 Task: Look for space in Laç, Albania from 2nd June, 2023 to 15th June, 2023 for 2 adults in price range Rs.10000 to Rs.15000. Place can be entire place with 1  bedroom having 1 bed and 1 bathroom. Property type can be house, flat, hotel. Amenities needed are: heating. Booking option can be shelf check-in. Required host language is English.
Action: Mouse moved to (374, 76)
Screenshot: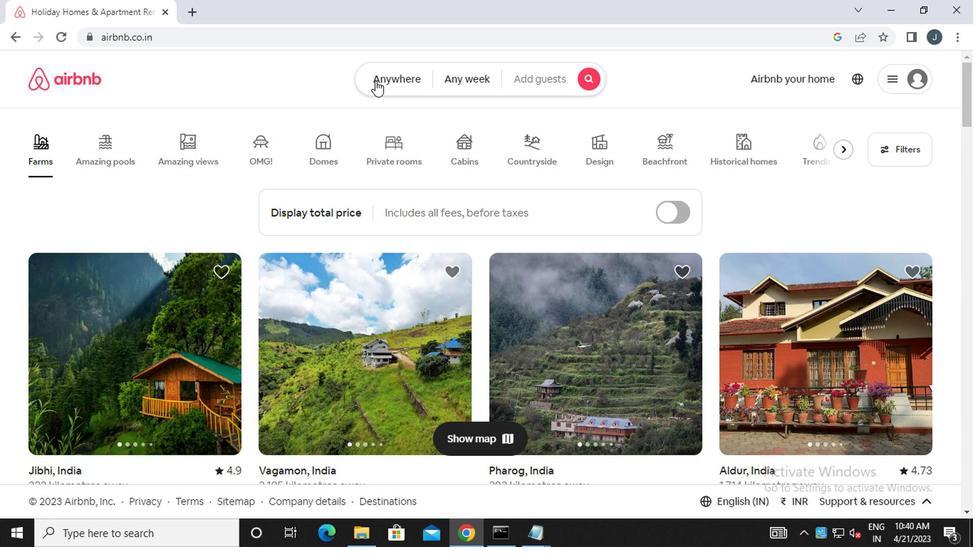 
Action: Mouse pressed left at (374, 76)
Screenshot: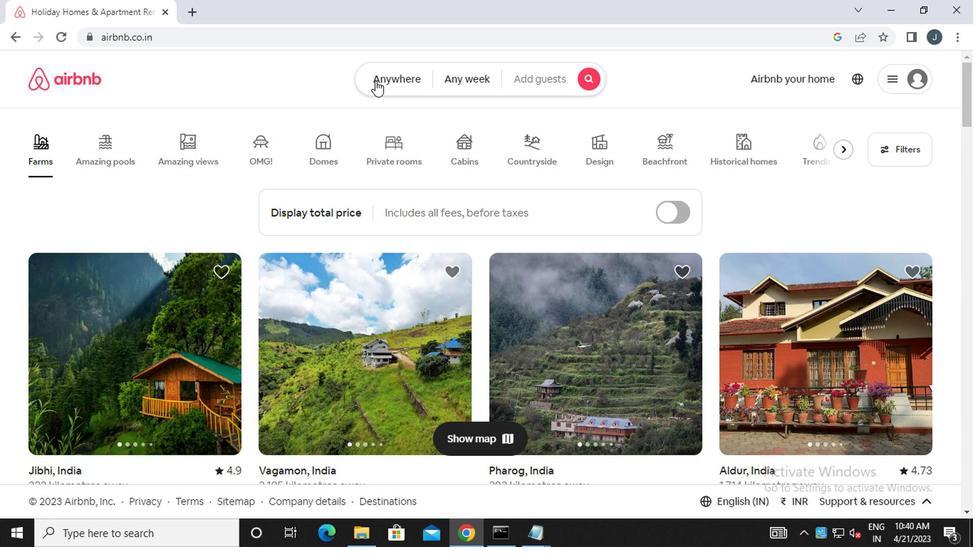 
Action: Mouse moved to (264, 132)
Screenshot: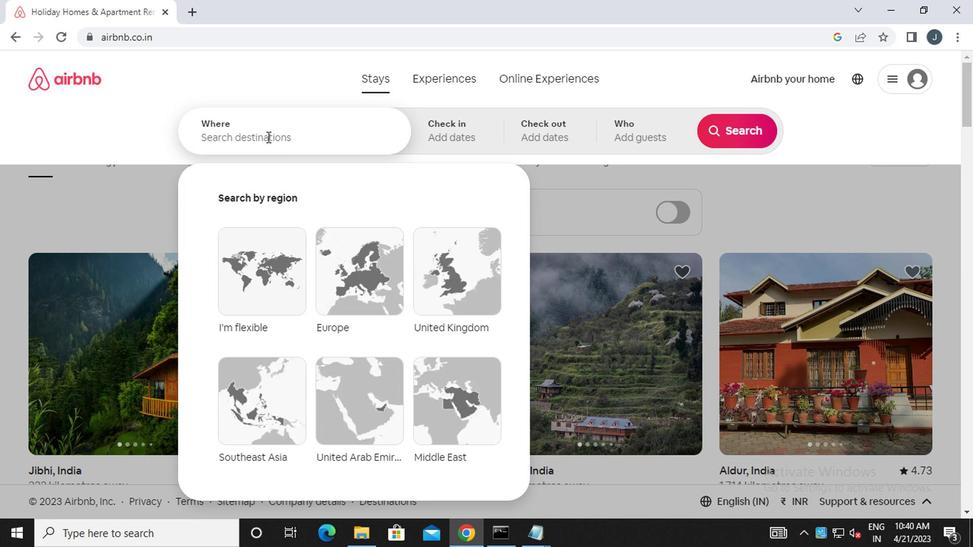 
Action: Mouse pressed left at (264, 132)
Screenshot: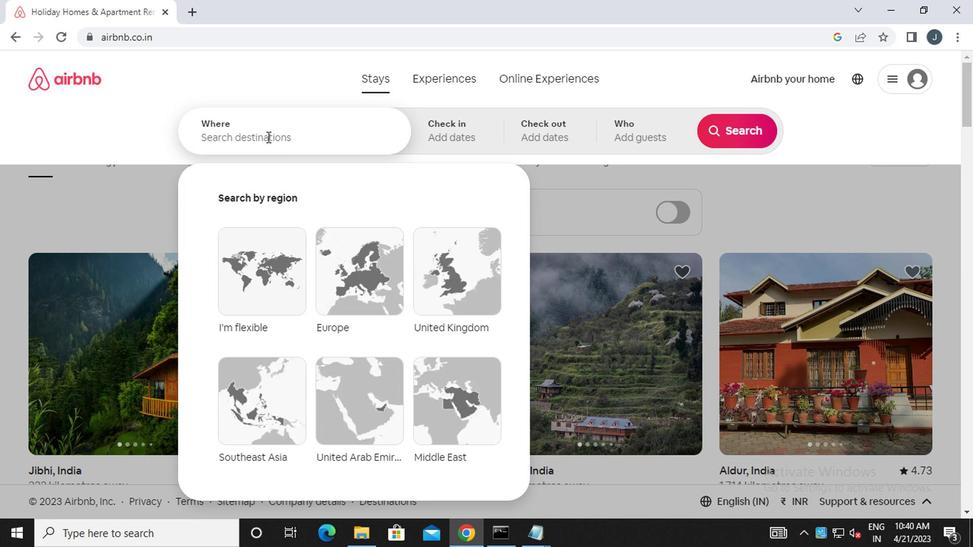 
Action: Key pressed l<Key.caps_lock>ac,<Key.caps_lock>a<Key.caps_lock>lb
Screenshot: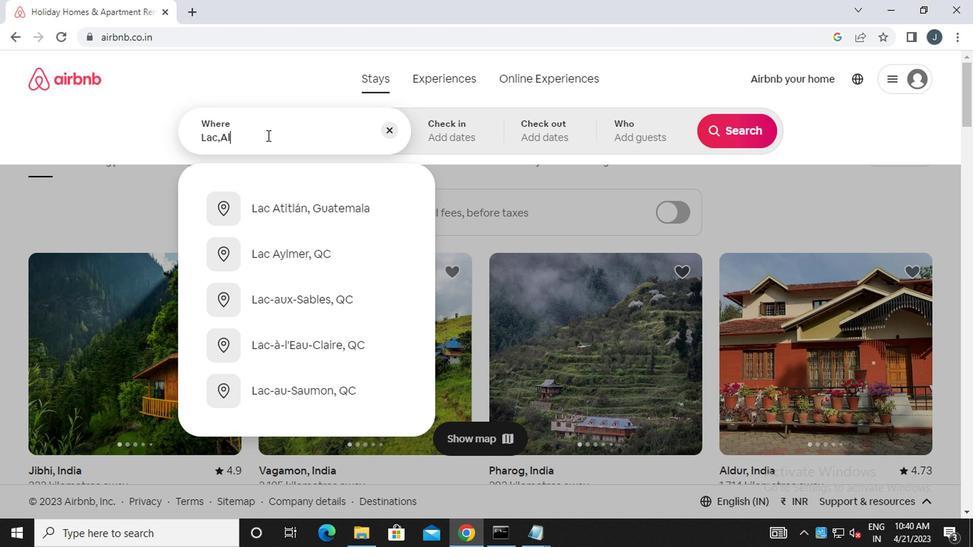 
Action: Mouse moved to (271, 209)
Screenshot: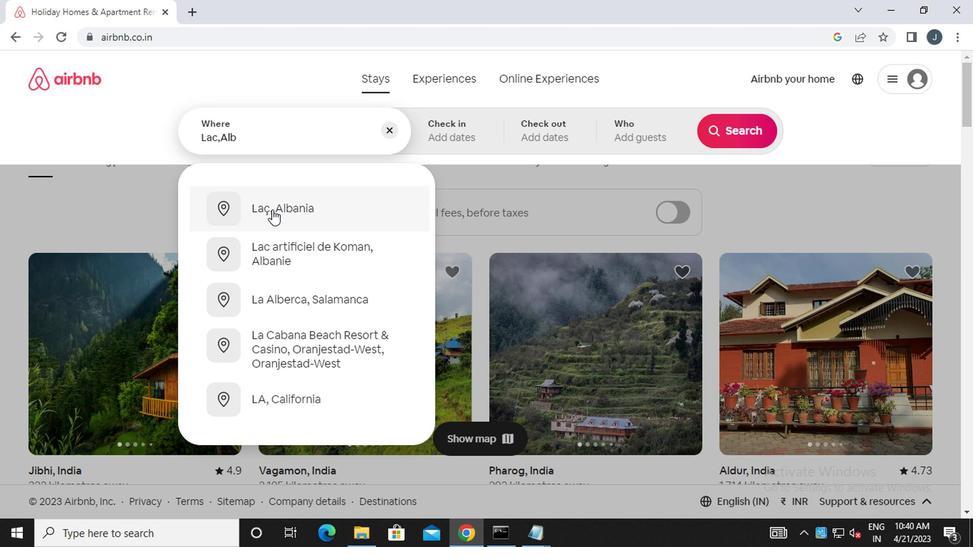 
Action: Mouse pressed left at (271, 209)
Screenshot: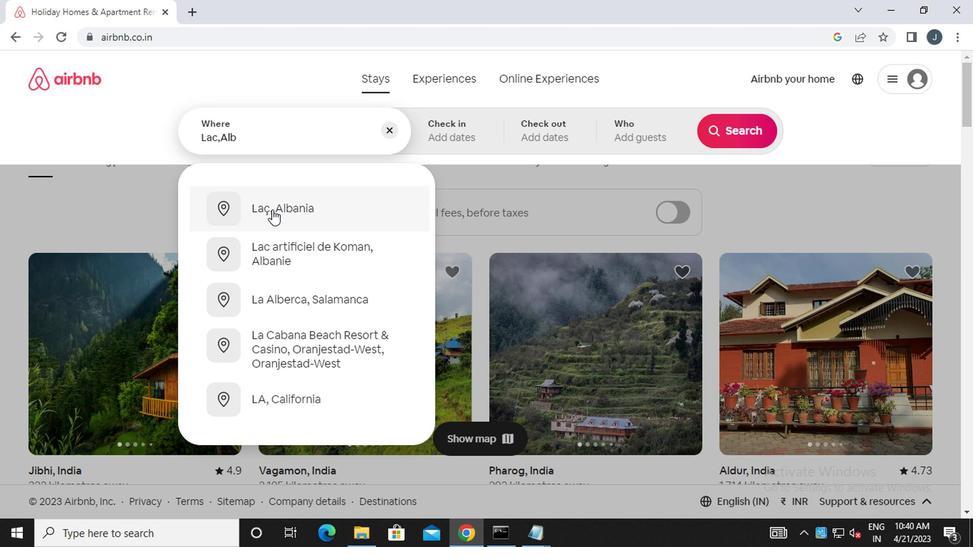 
Action: Mouse moved to (724, 251)
Screenshot: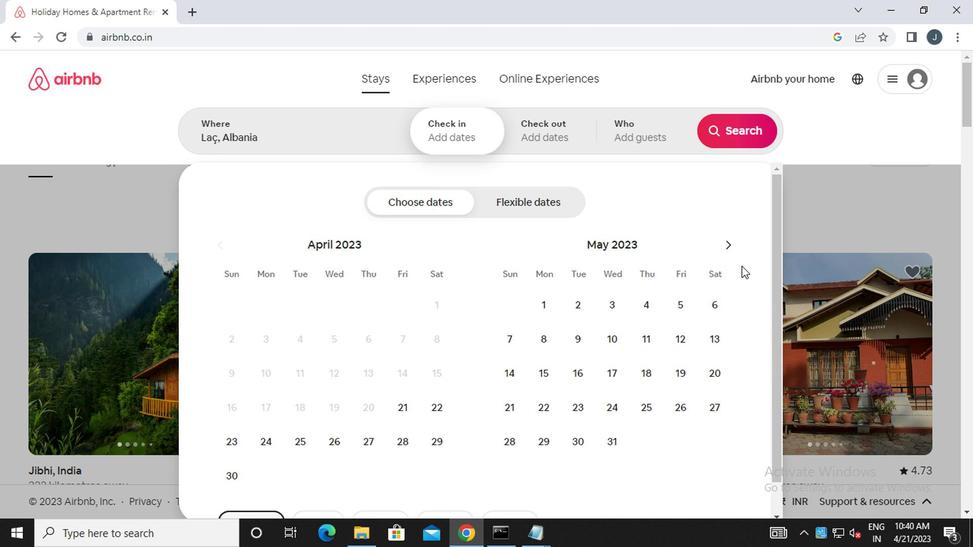 
Action: Mouse pressed left at (724, 251)
Screenshot: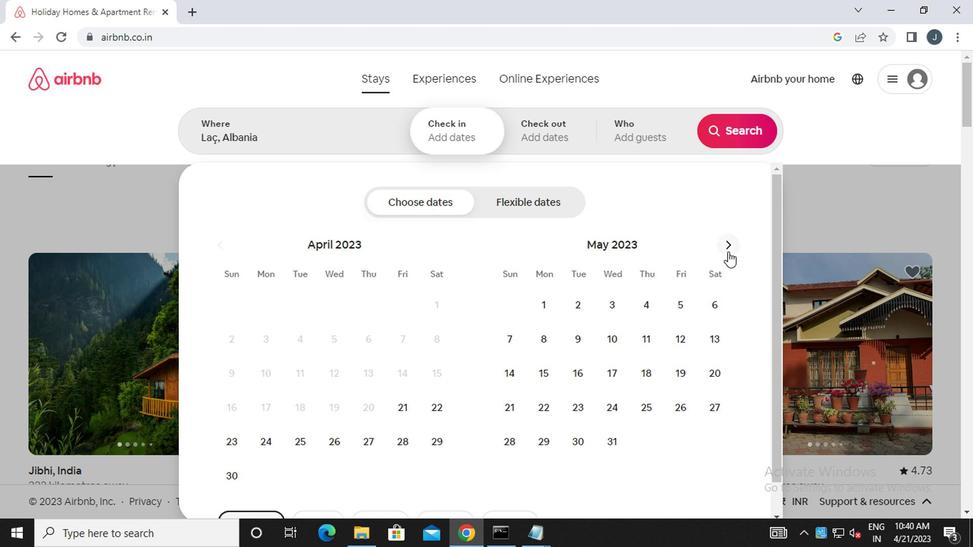 
Action: Mouse moved to (678, 305)
Screenshot: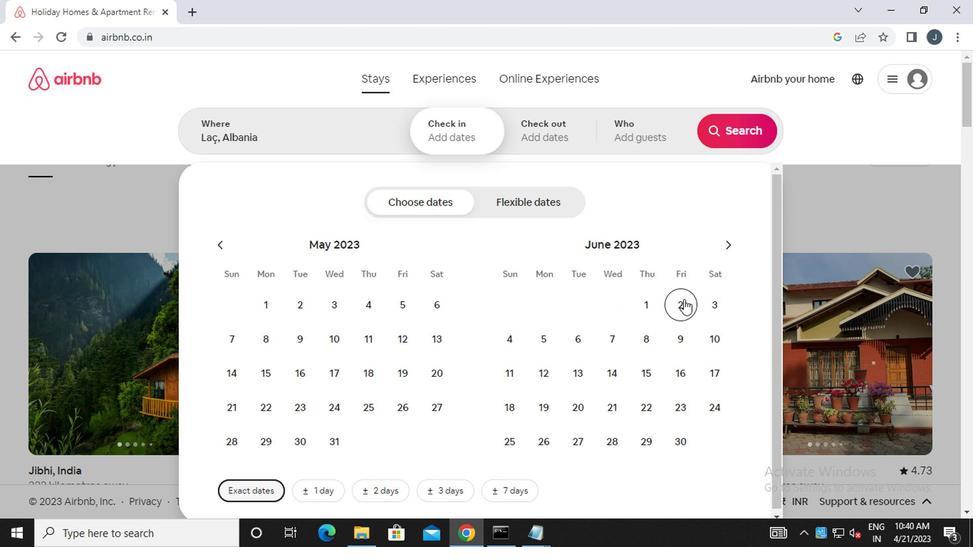 
Action: Mouse pressed left at (678, 305)
Screenshot: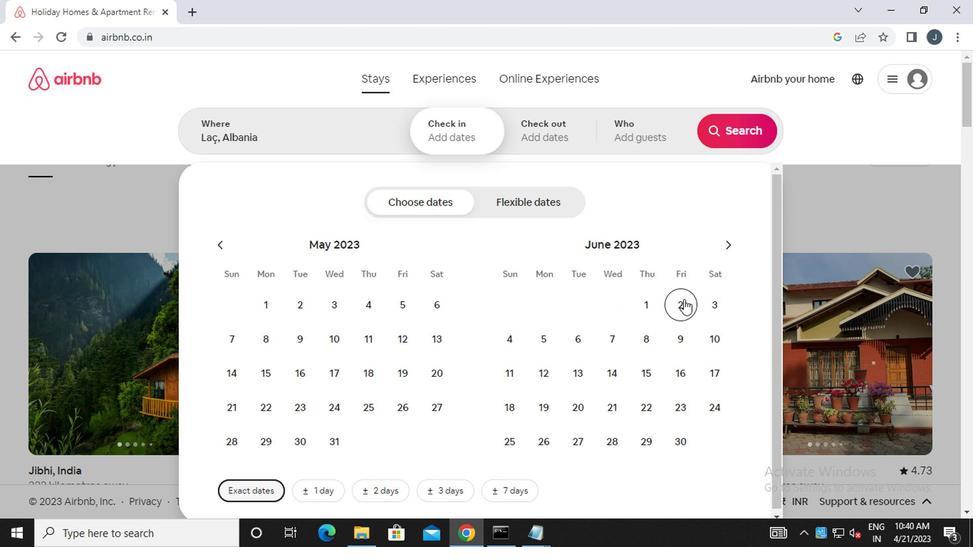 
Action: Mouse moved to (642, 370)
Screenshot: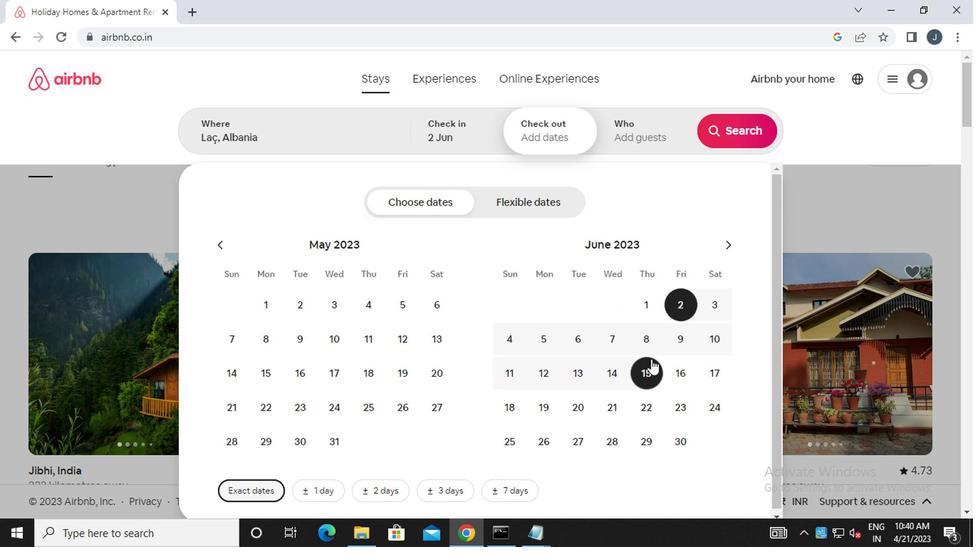 
Action: Mouse pressed left at (642, 370)
Screenshot: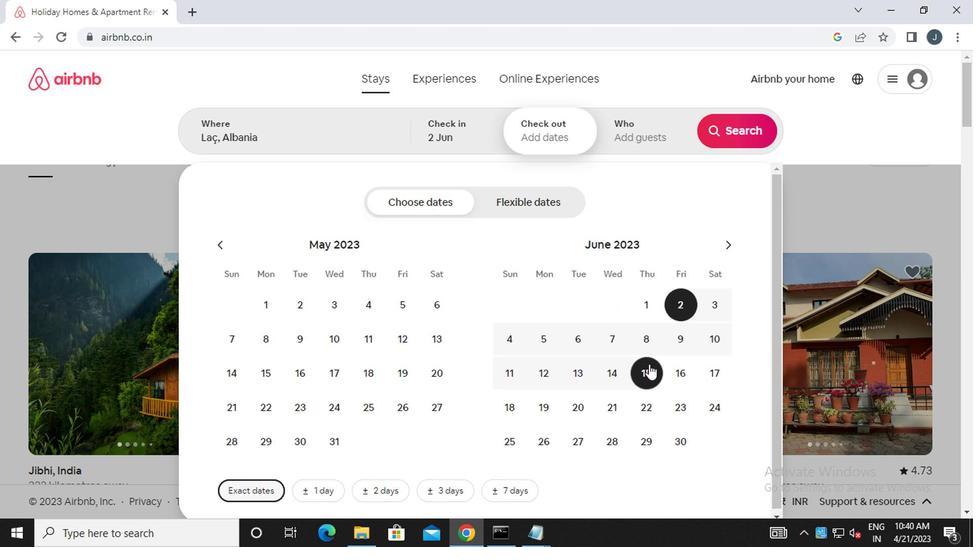 
Action: Mouse moved to (652, 133)
Screenshot: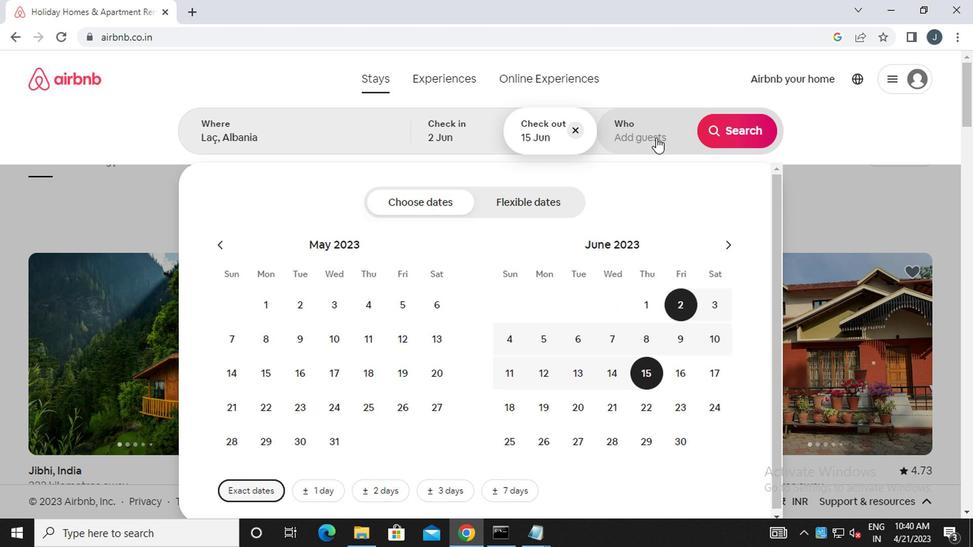 
Action: Mouse pressed left at (652, 133)
Screenshot: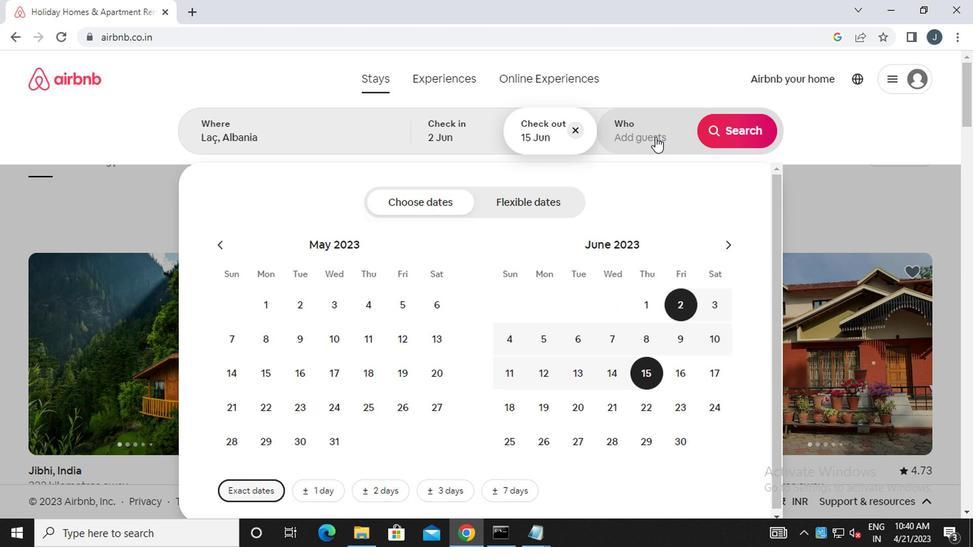 
Action: Mouse moved to (734, 212)
Screenshot: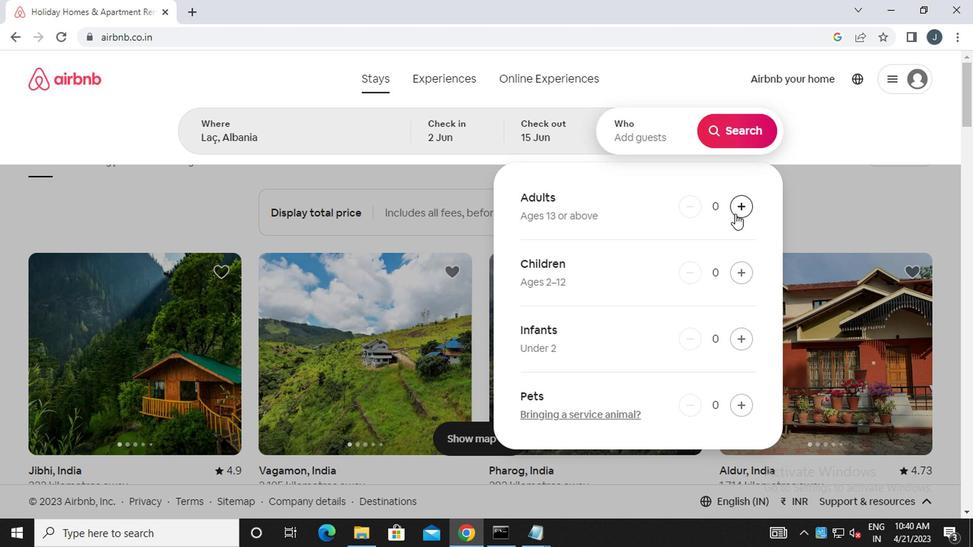
Action: Mouse pressed left at (734, 212)
Screenshot: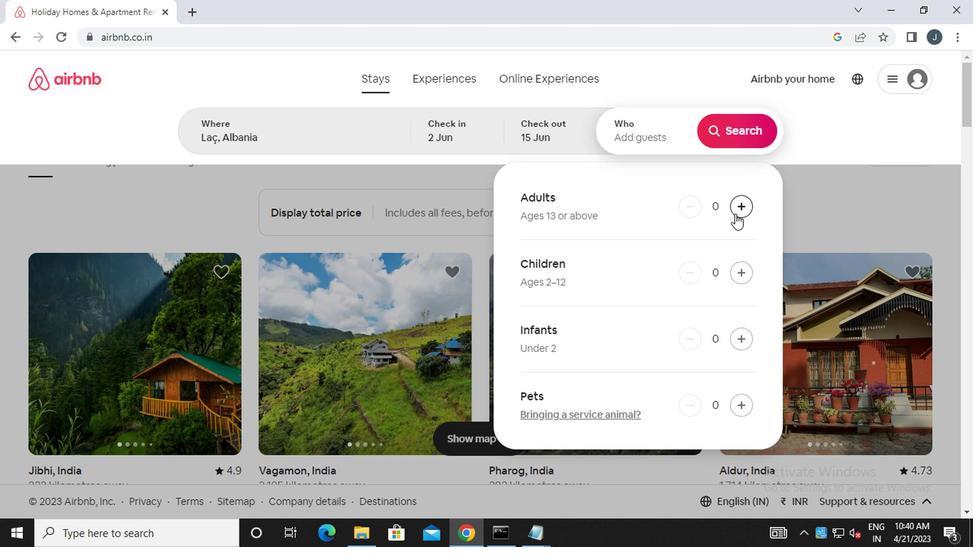 
Action: Mouse pressed left at (734, 212)
Screenshot: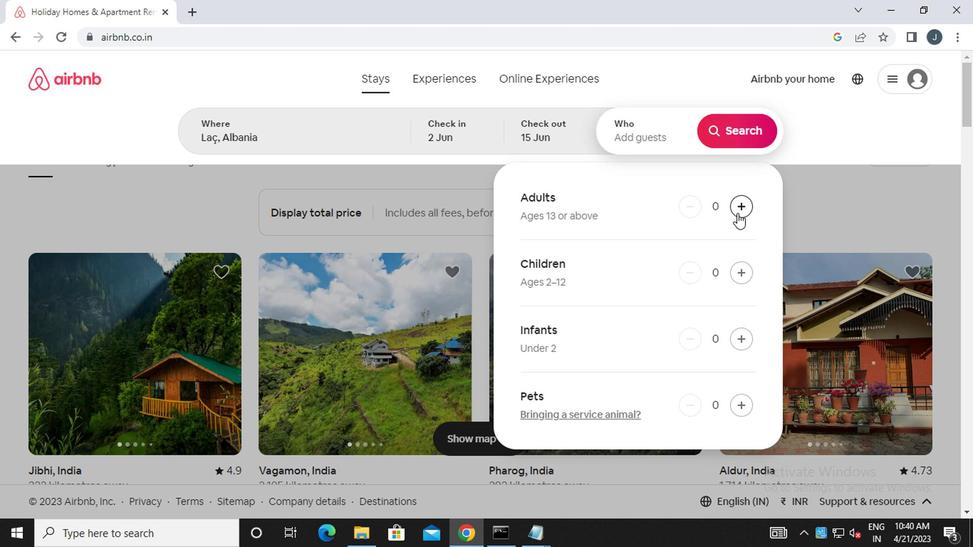 
Action: Mouse moved to (737, 124)
Screenshot: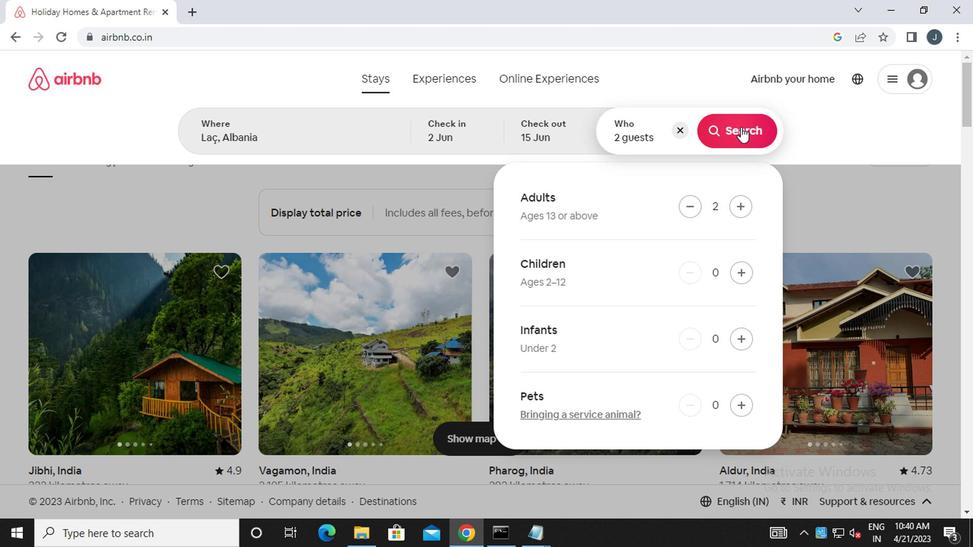 
Action: Mouse pressed left at (737, 124)
Screenshot: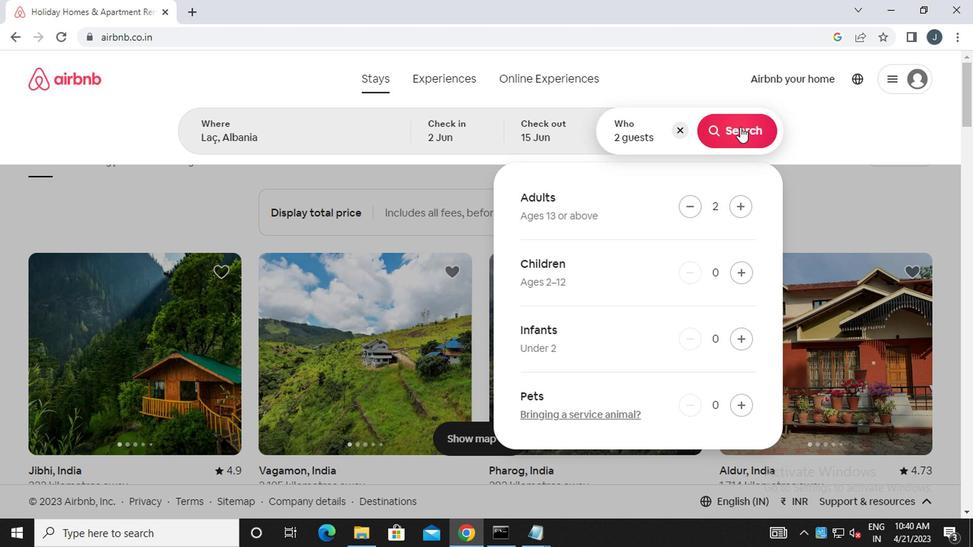 
Action: Mouse moved to (917, 142)
Screenshot: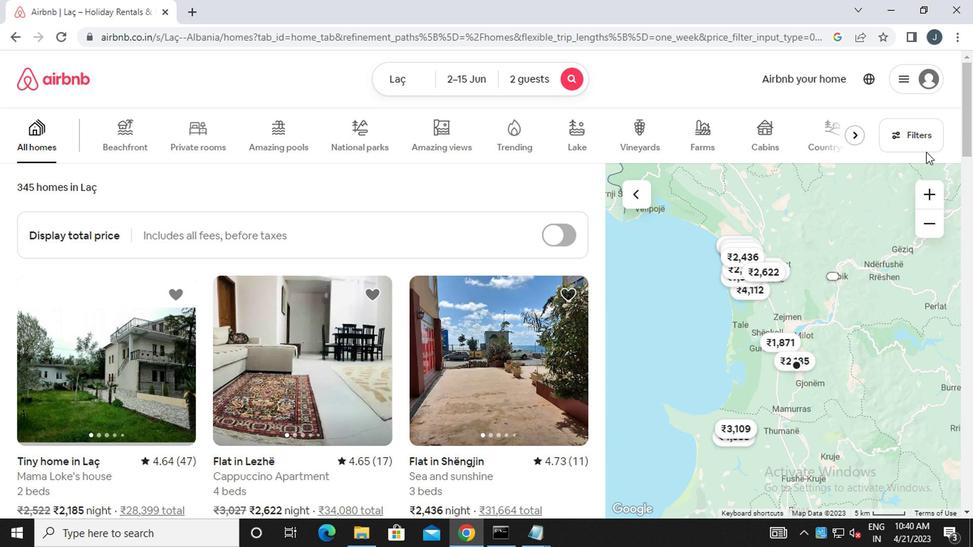 
Action: Mouse pressed left at (917, 142)
Screenshot: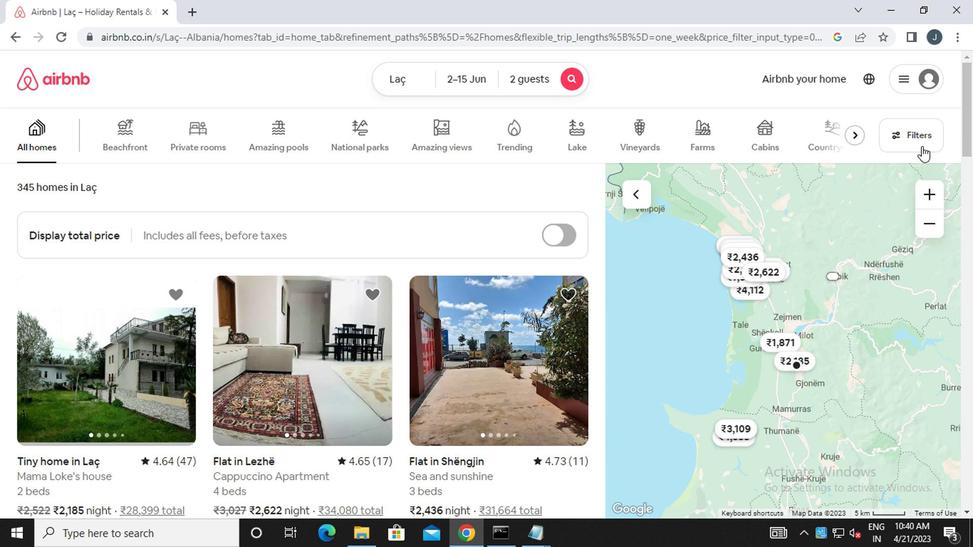 
Action: Mouse moved to (369, 317)
Screenshot: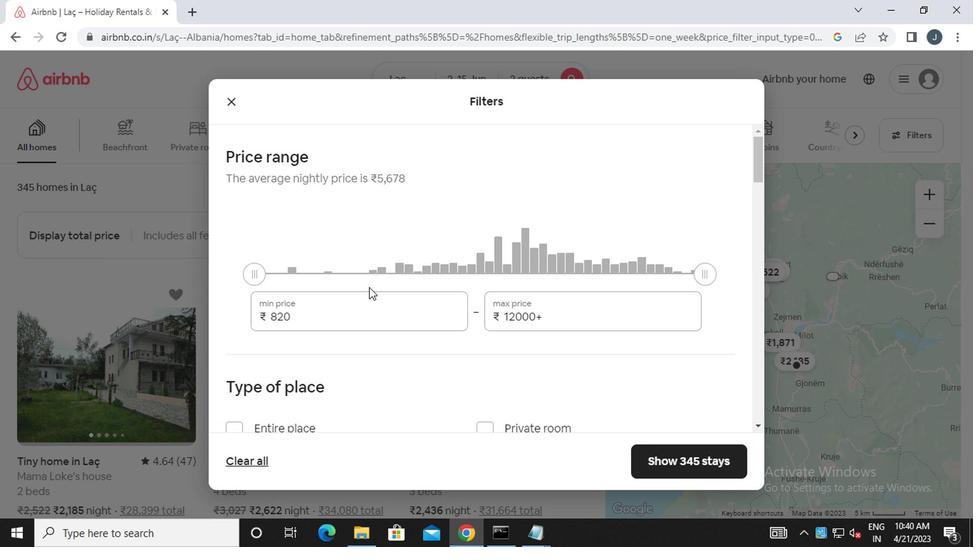 
Action: Mouse pressed left at (369, 317)
Screenshot: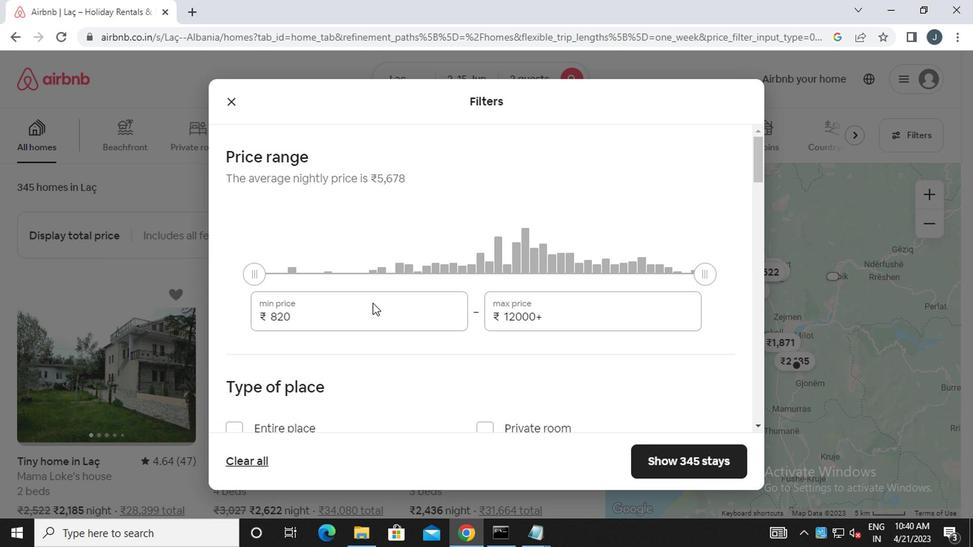 
Action: Mouse moved to (371, 315)
Screenshot: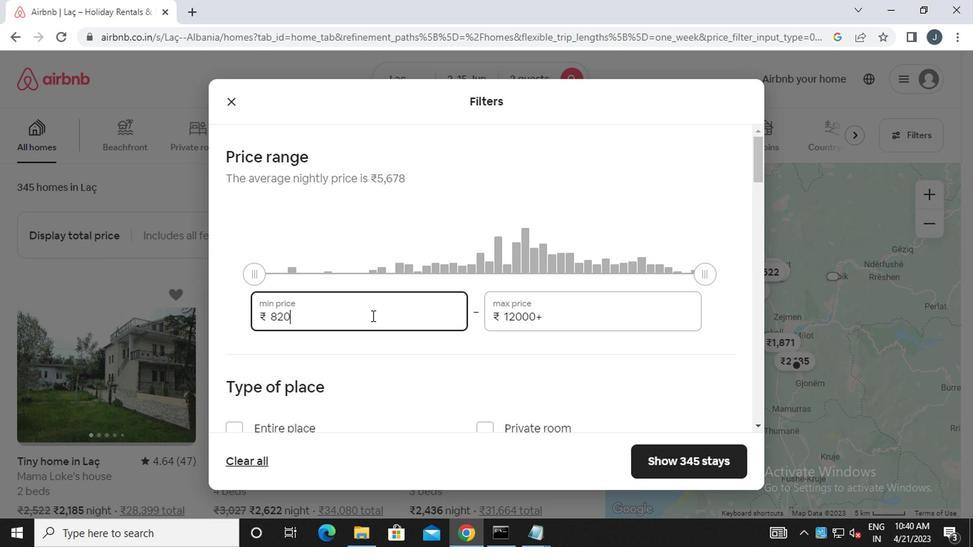 
Action: Key pressed <Key.backspace><Key.backspace><Key.backspace>1<Key.backspace><Key.backspace><Key.backspace><Key.backspace>10000
Screenshot: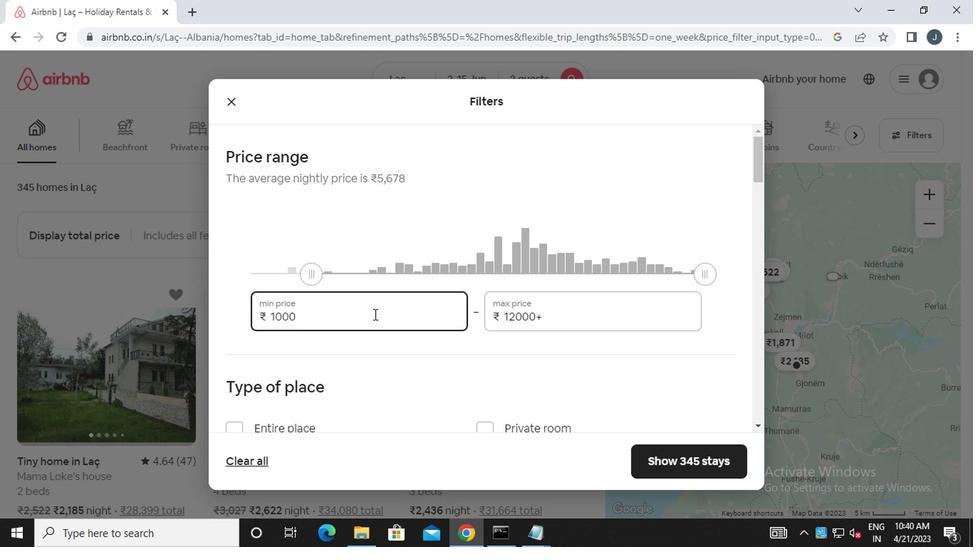 
Action: Mouse moved to (564, 317)
Screenshot: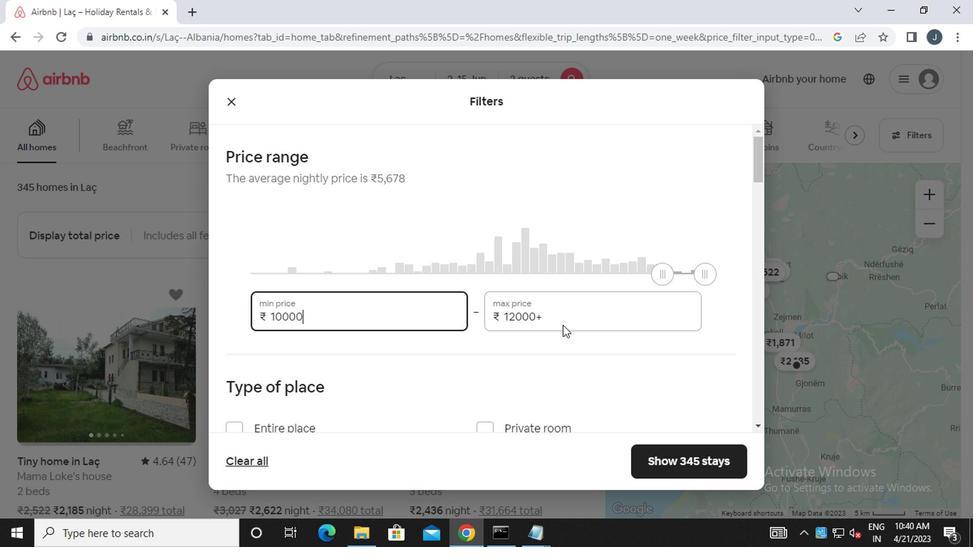 
Action: Mouse pressed left at (564, 317)
Screenshot: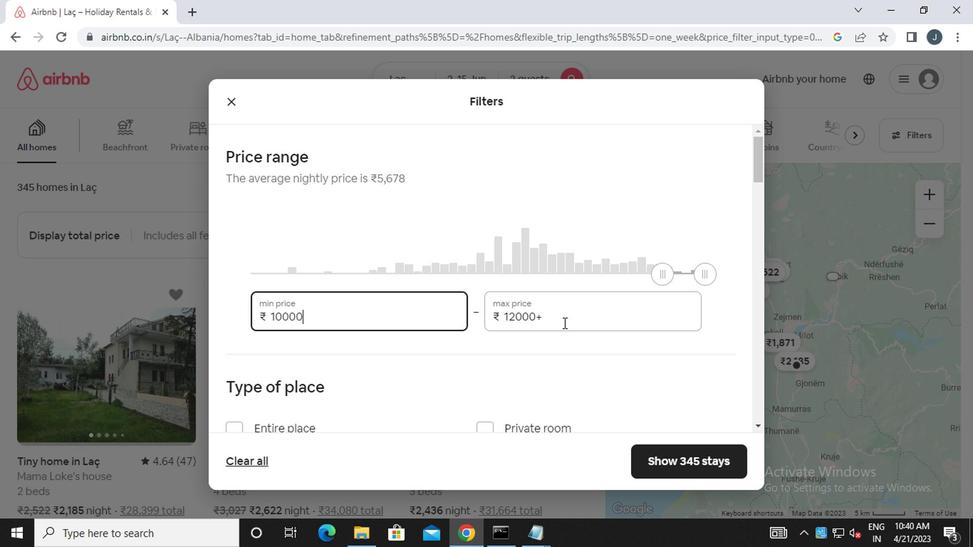
Action: Mouse moved to (561, 317)
Screenshot: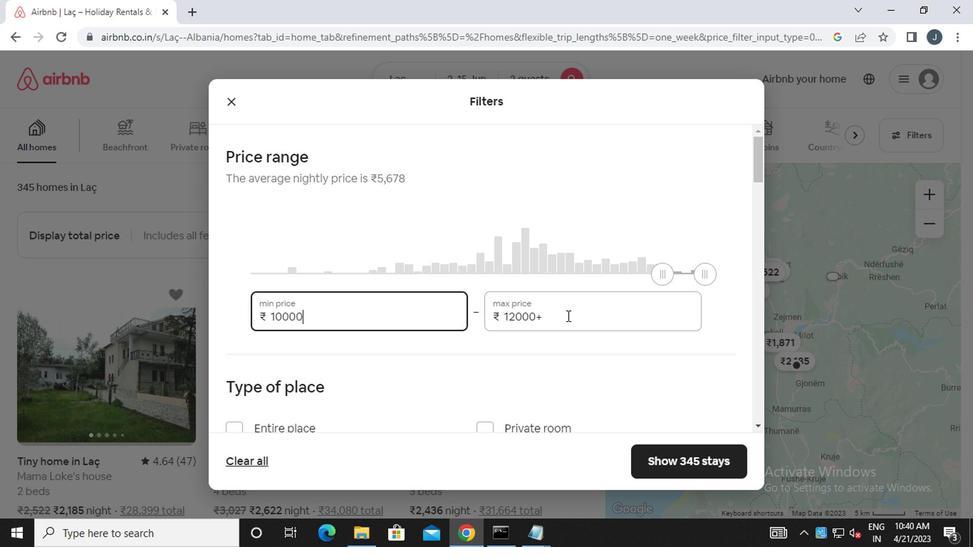 
Action: Key pressed <Key.backspace><Key.backspace><Key.backspace><Key.backspace><Key.backspace>5000
Screenshot: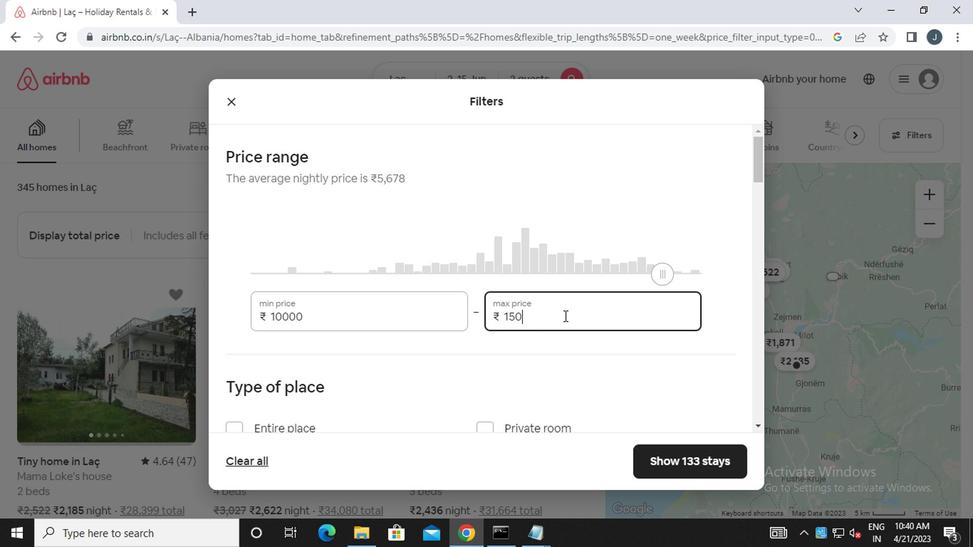 
Action: Mouse moved to (485, 367)
Screenshot: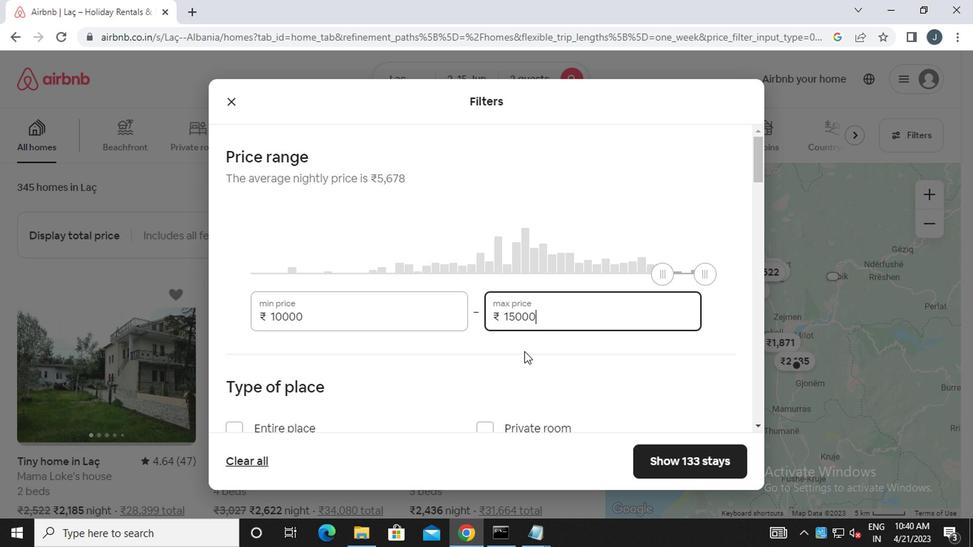 
Action: Mouse scrolled (485, 366) with delta (0, 0)
Screenshot: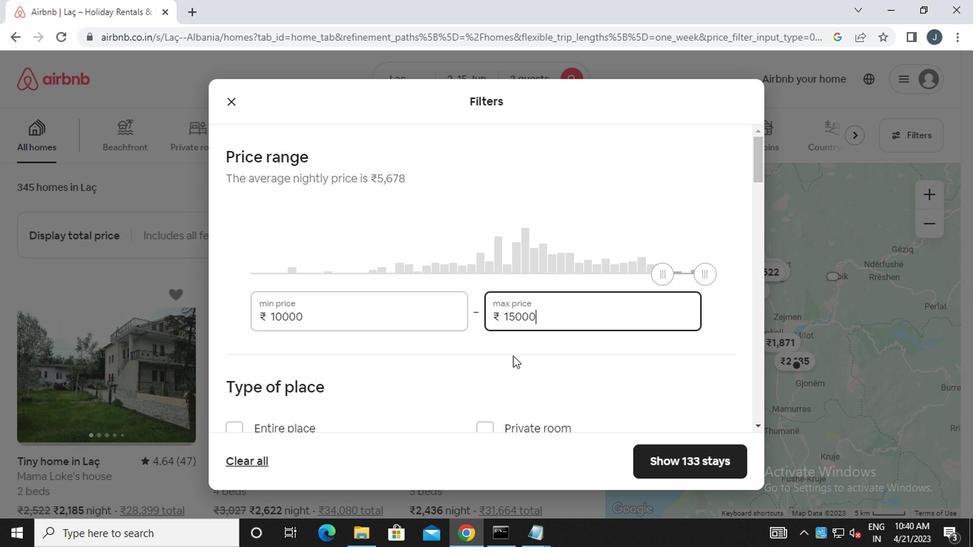 
Action: Mouse moved to (485, 368)
Screenshot: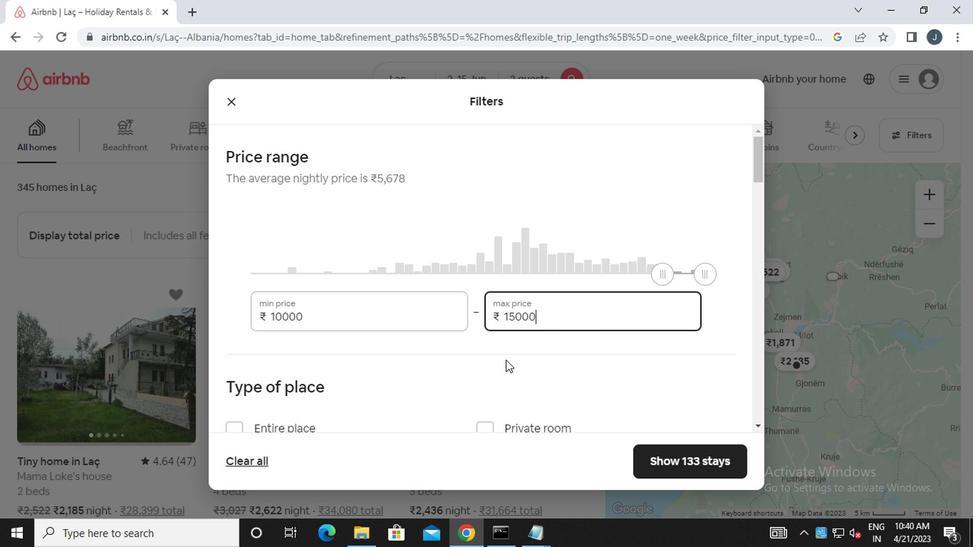 
Action: Mouse scrolled (485, 367) with delta (0, -1)
Screenshot: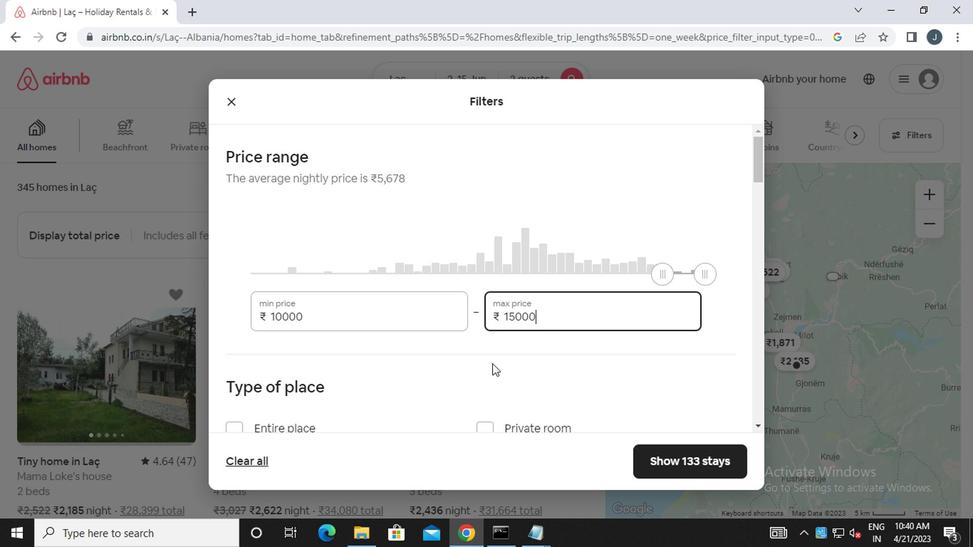 
Action: Mouse moved to (485, 368)
Screenshot: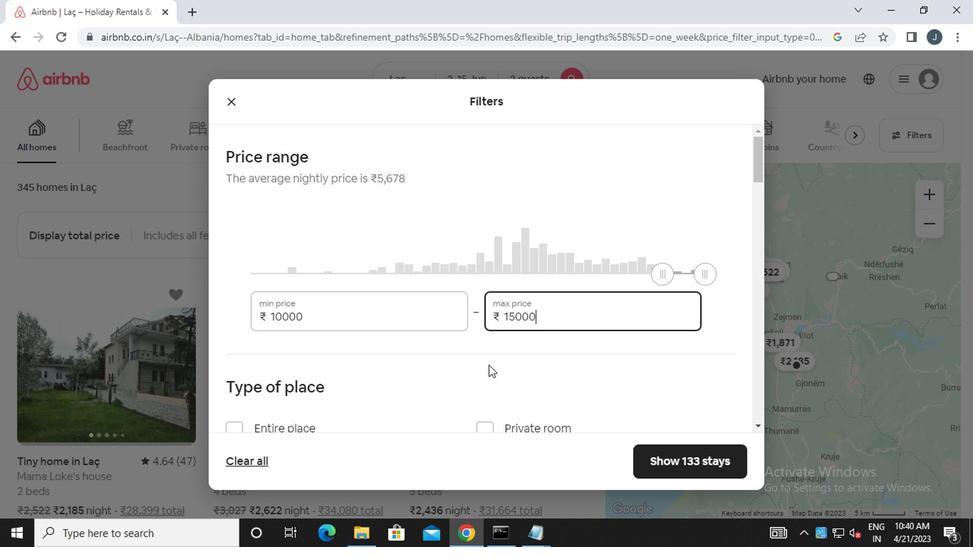 
Action: Mouse scrolled (485, 367) with delta (0, -1)
Screenshot: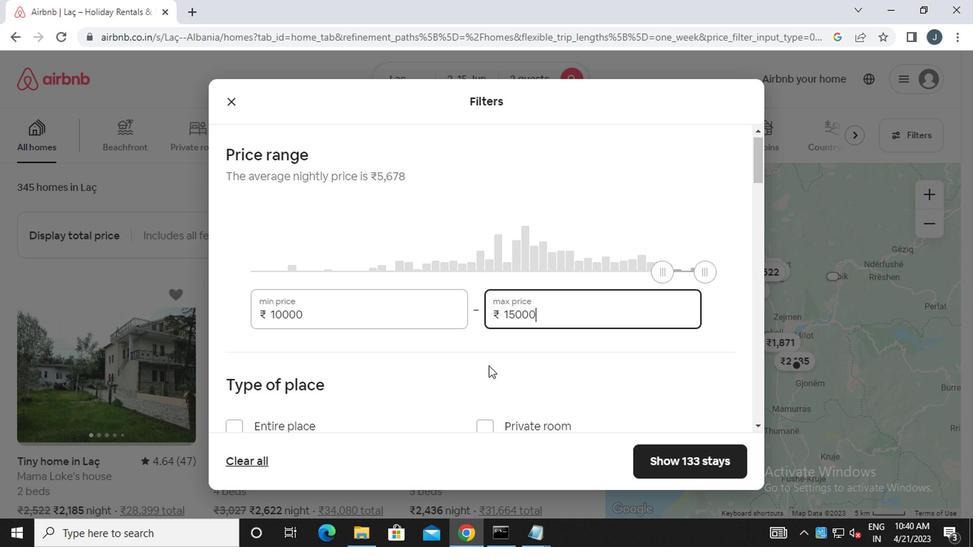 
Action: Mouse moved to (312, 214)
Screenshot: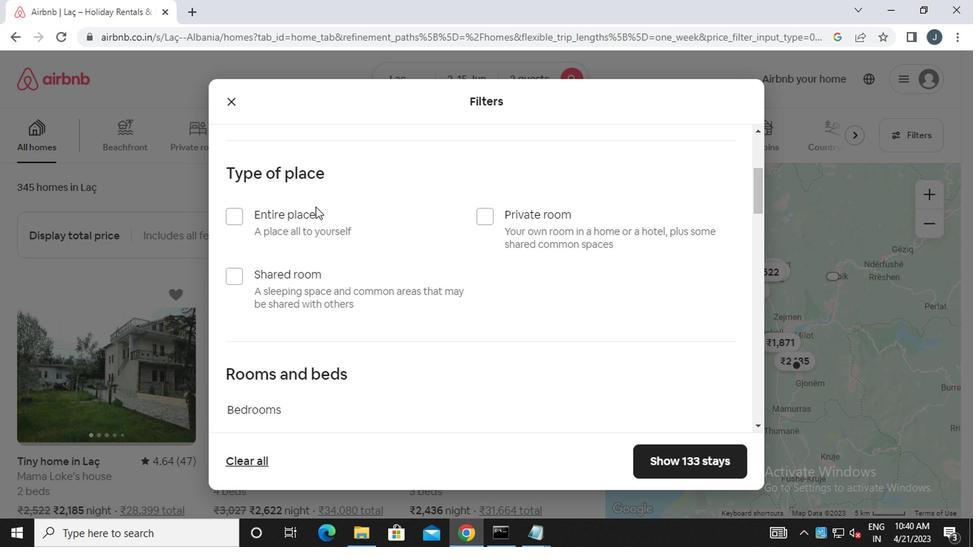 
Action: Mouse pressed left at (312, 214)
Screenshot: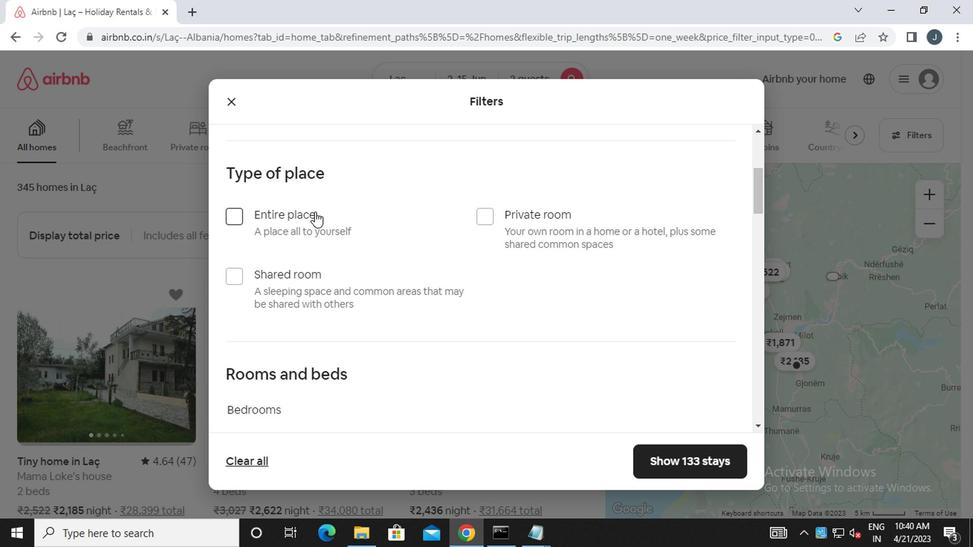 
Action: Mouse moved to (367, 278)
Screenshot: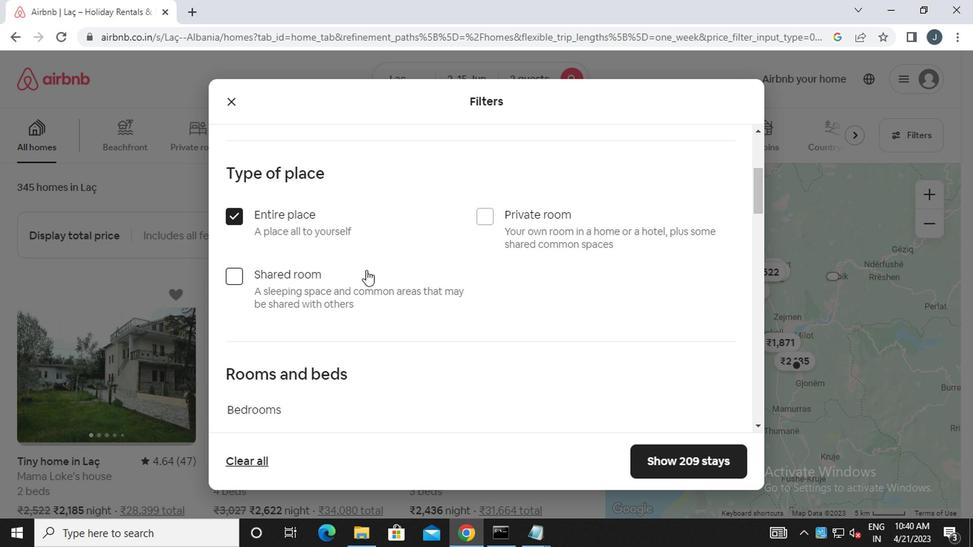 
Action: Mouse scrolled (367, 277) with delta (0, 0)
Screenshot: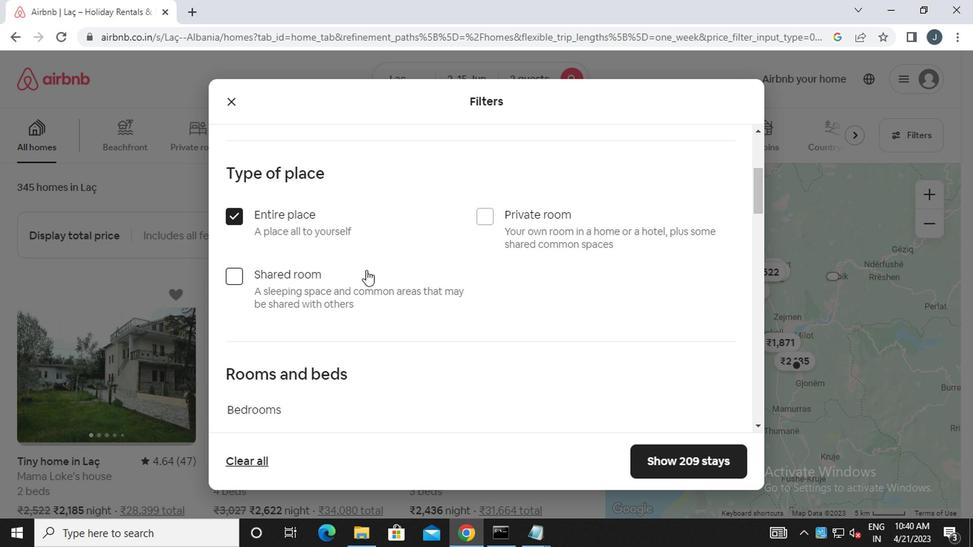 
Action: Mouse moved to (368, 283)
Screenshot: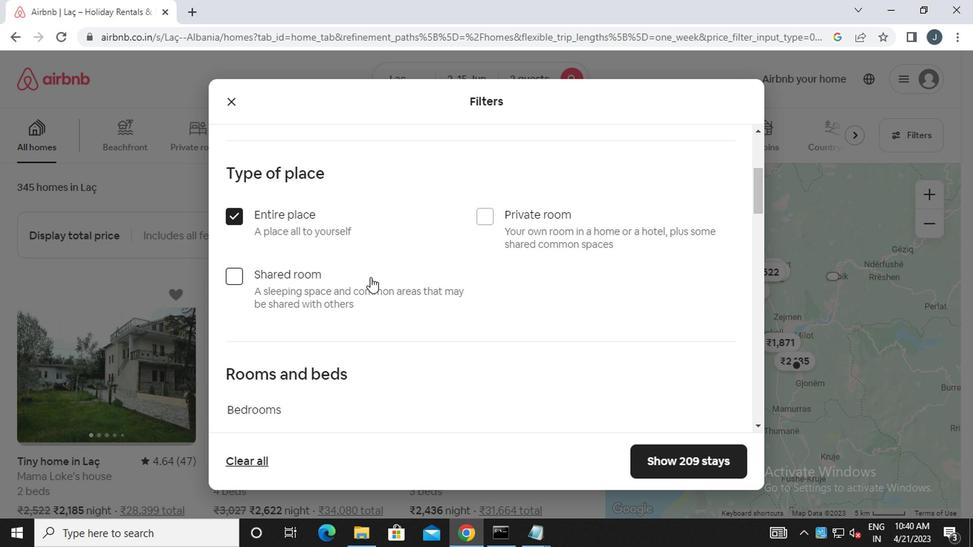 
Action: Mouse scrolled (368, 283) with delta (0, 0)
Screenshot: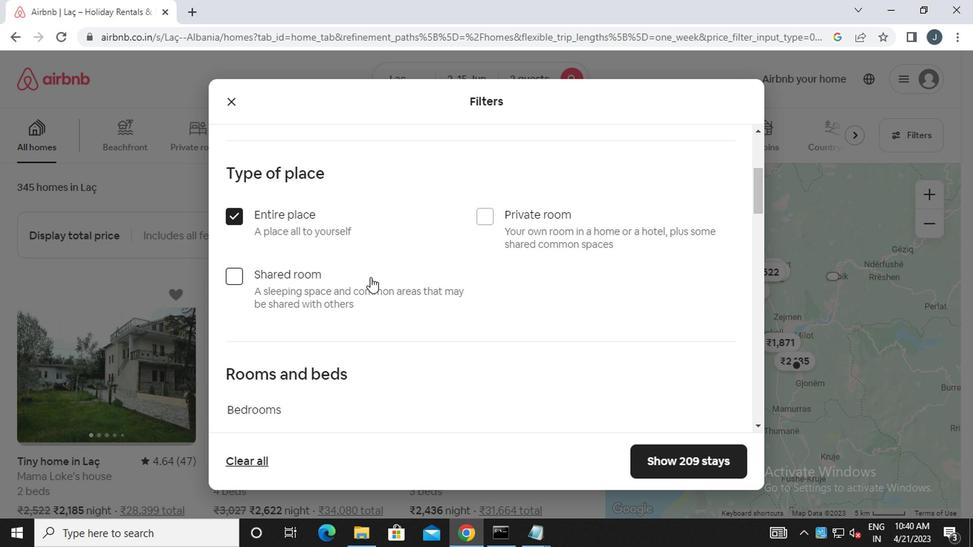 
Action: Mouse moved to (367, 284)
Screenshot: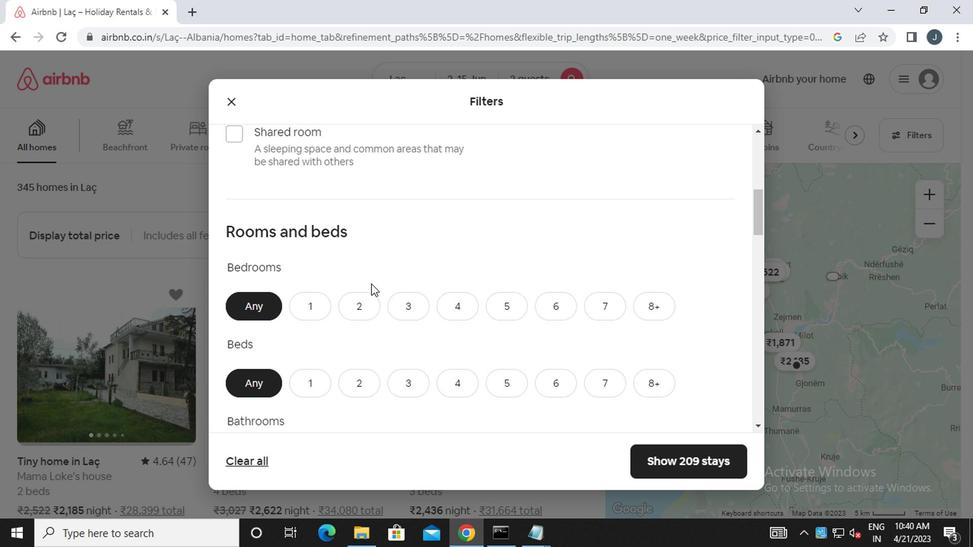
Action: Mouse scrolled (367, 283) with delta (0, -1)
Screenshot: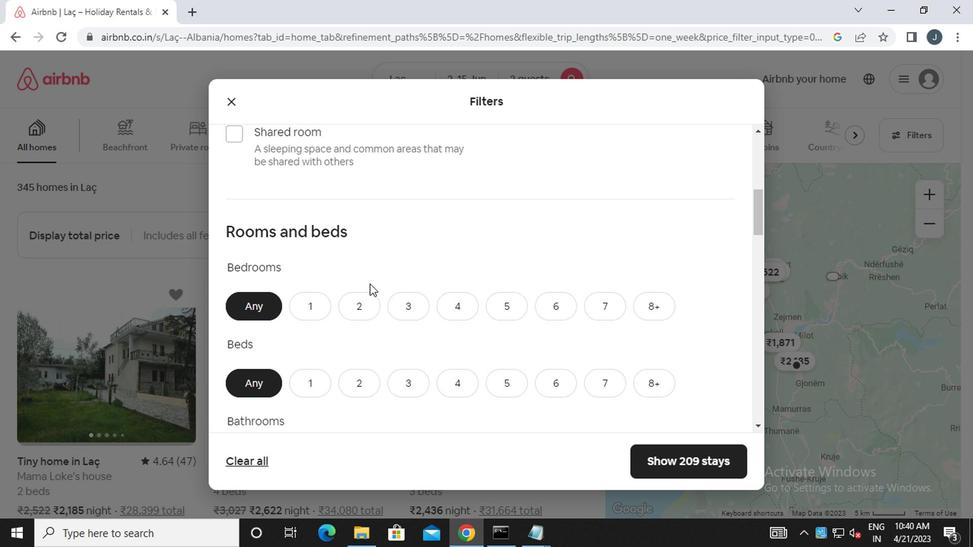 
Action: Mouse scrolled (367, 283) with delta (0, -1)
Screenshot: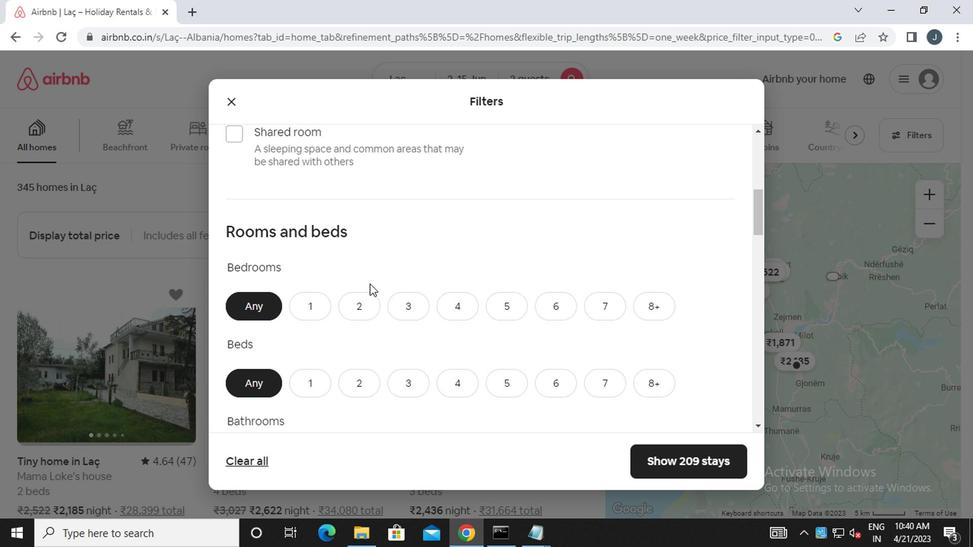 
Action: Mouse moved to (313, 164)
Screenshot: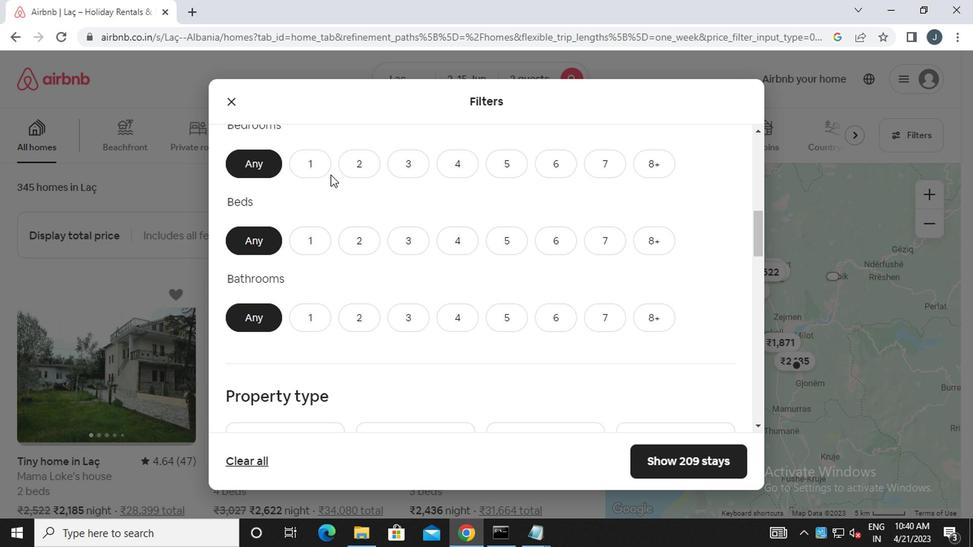 
Action: Mouse pressed left at (313, 164)
Screenshot: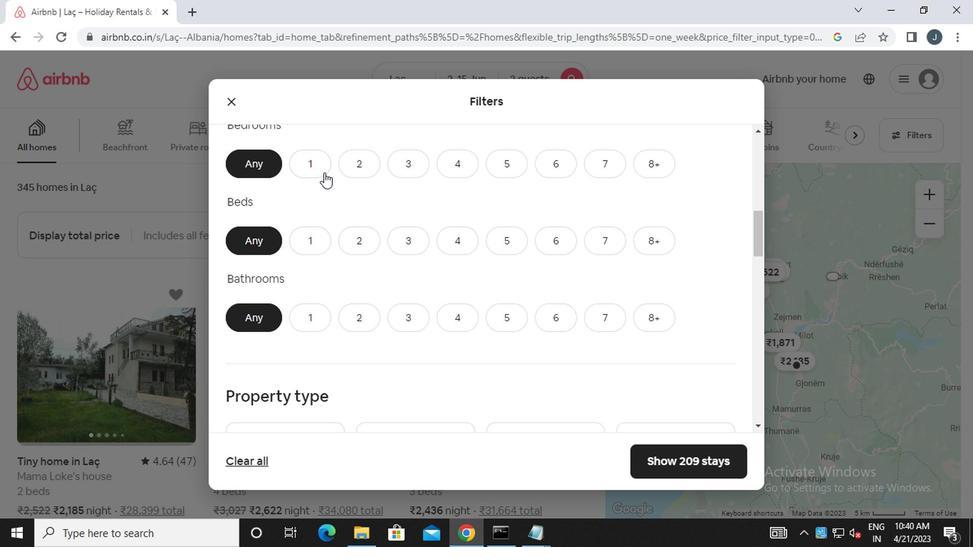 
Action: Mouse moved to (312, 239)
Screenshot: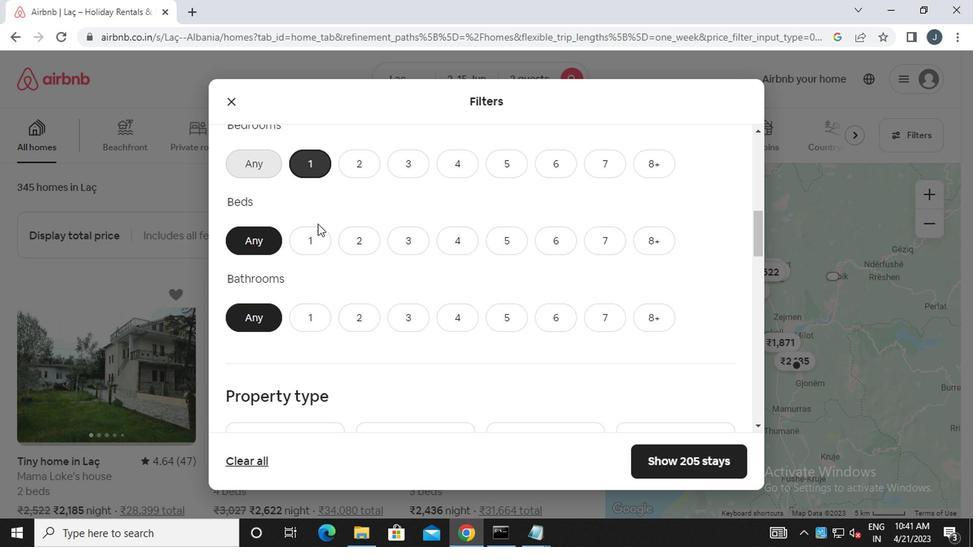 
Action: Mouse pressed left at (312, 239)
Screenshot: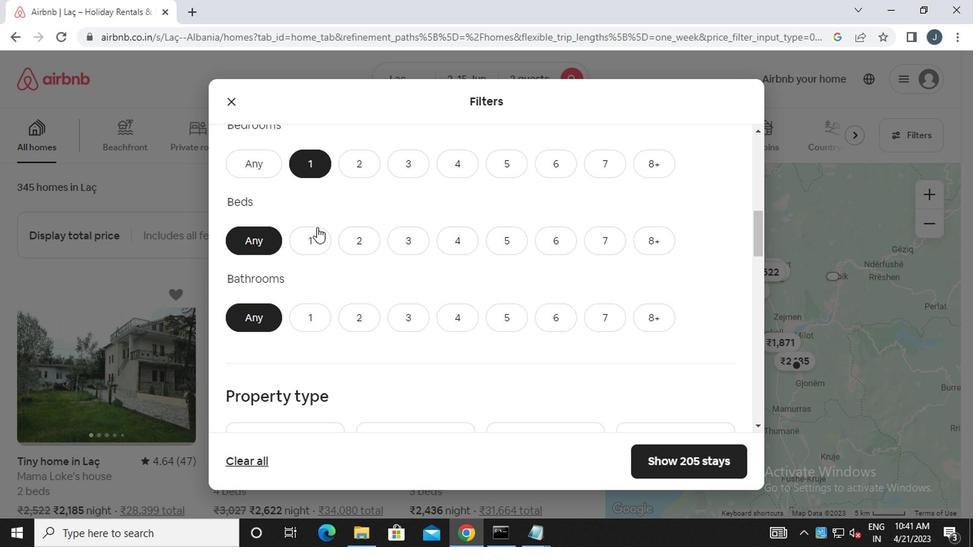 
Action: Mouse moved to (311, 320)
Screenshot: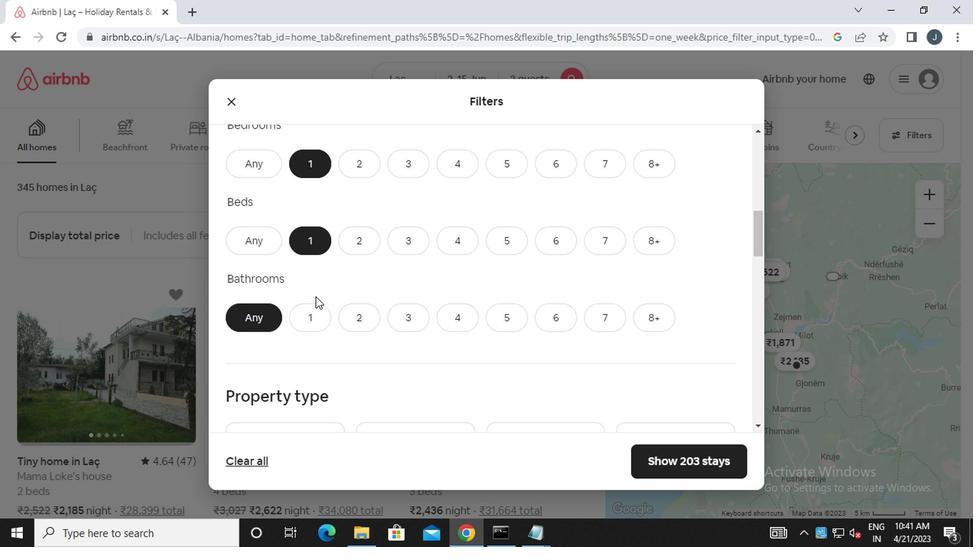 
Action: Mouse pressed left at (311, 320)
Screenshot: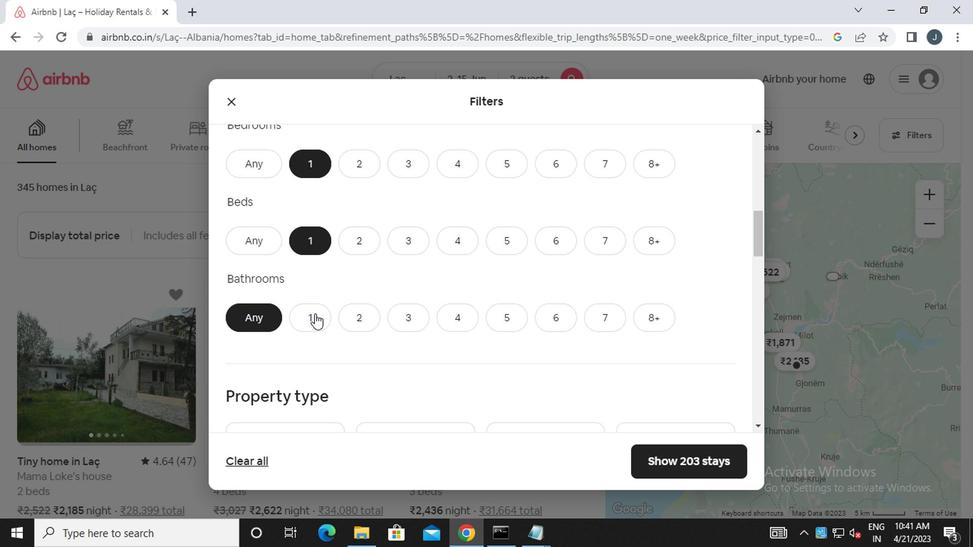 
Action: Mouse moved to (422, 365)
Screenshot: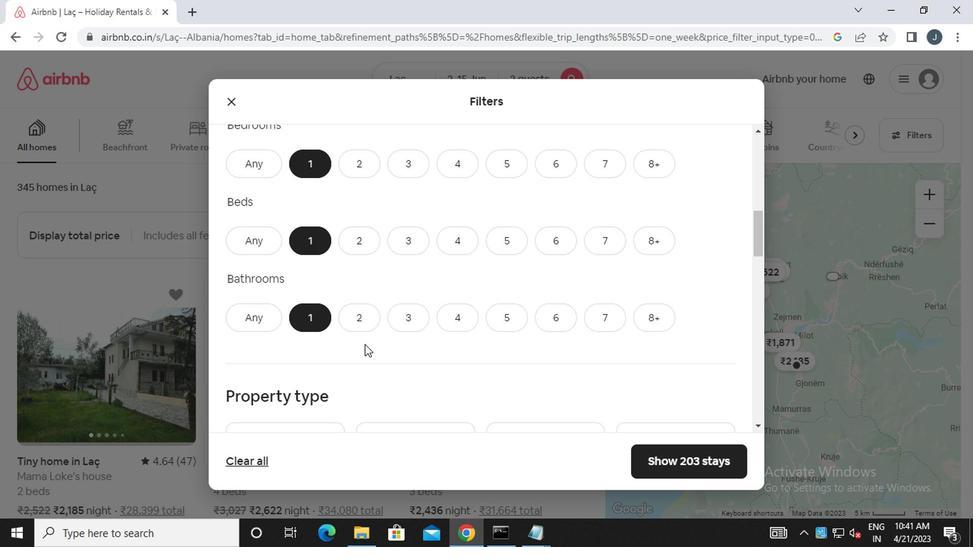 
Action: Mouse scrolled (422, 365) with delta (0, 0)
Screenshot: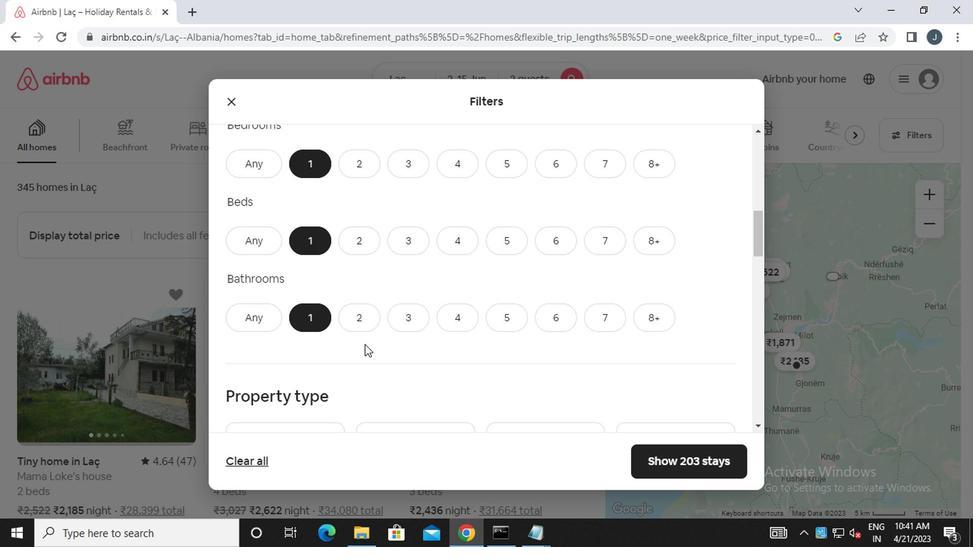 
Action: Mouse scrolled (422, 365) with delta (0, 0)
Screenshot: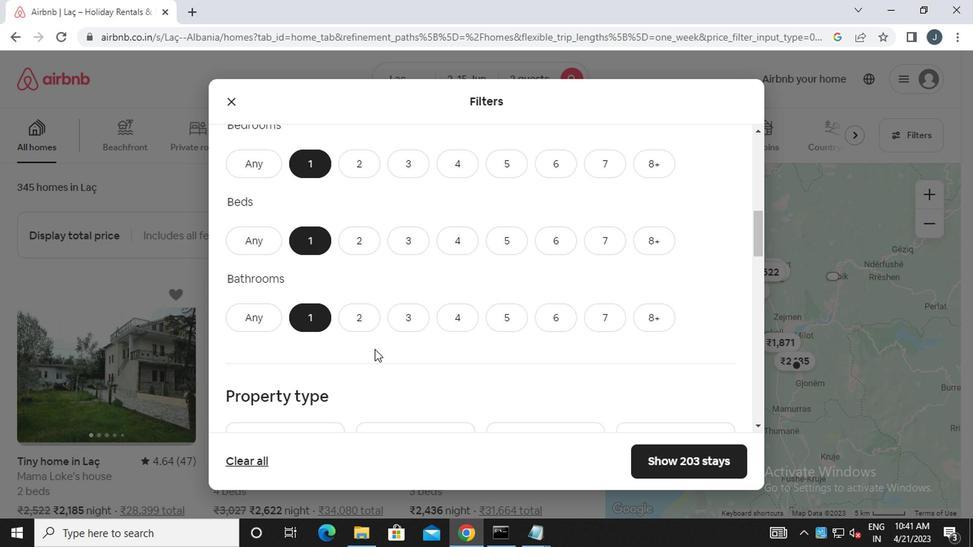 
Action: Mouse moved to (304, 326)
Screenshot: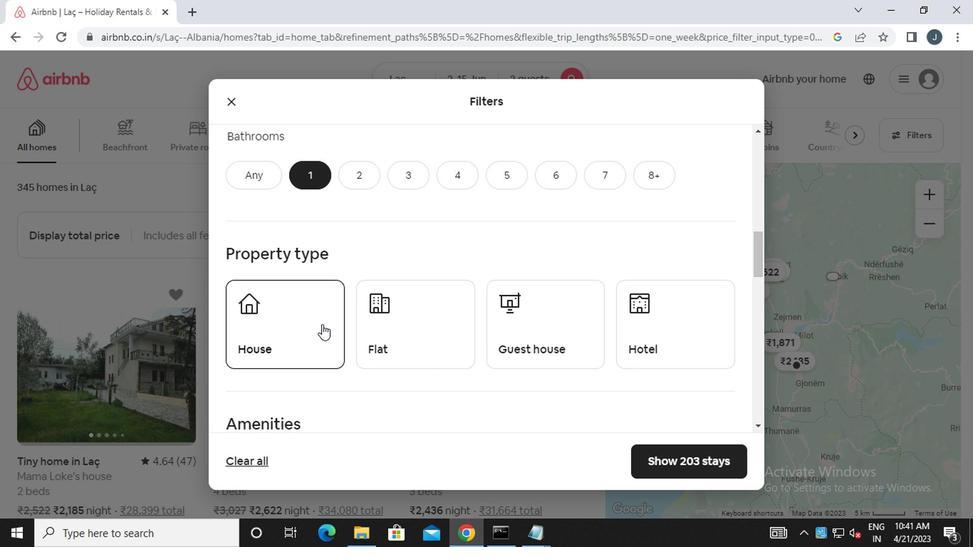 
Action: Mouse pressed left at (304, 326)
Screenshot: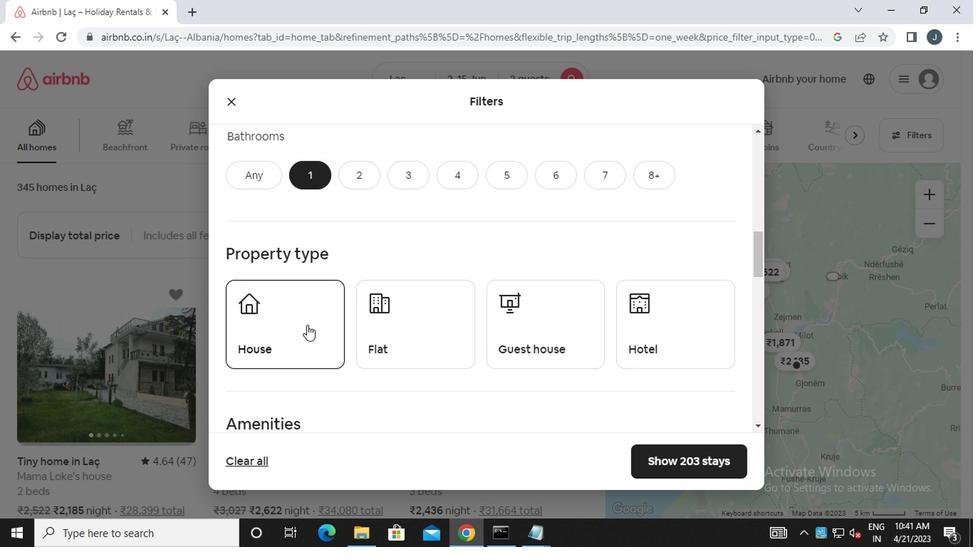 
Action: Mouse moved to (395, 338)
Screenshot: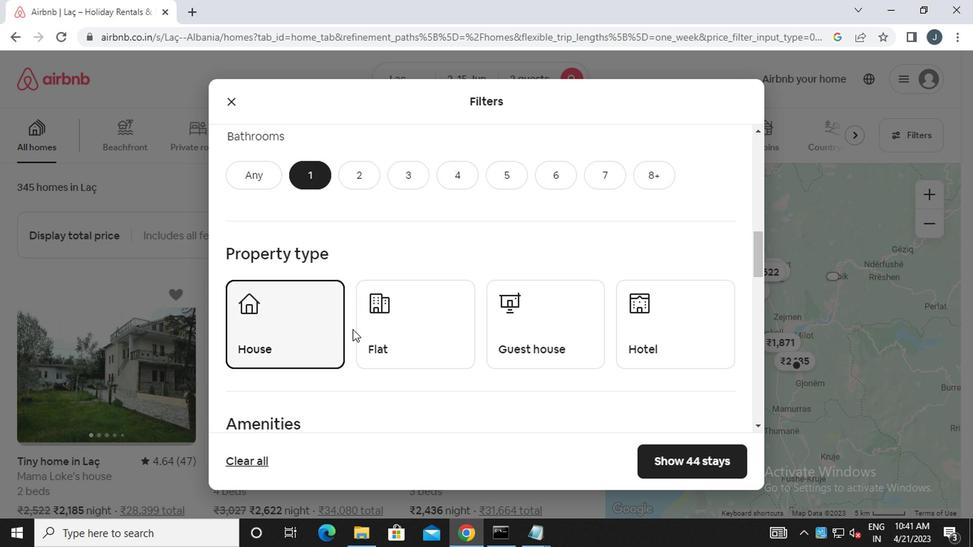 
Action: Mouse pressed left at (395, 338)
Screenshot: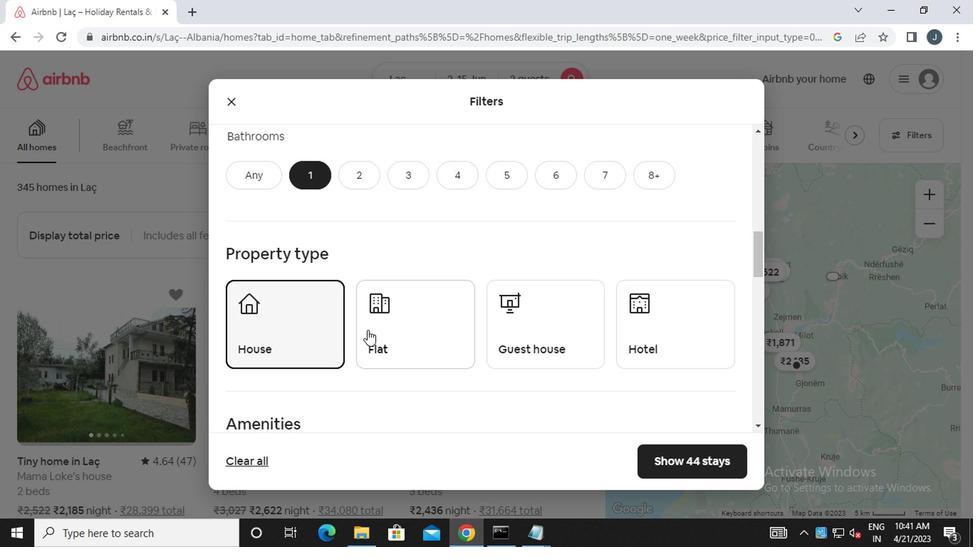 
Action: Mouse moved to (680, 336)
Screenshot: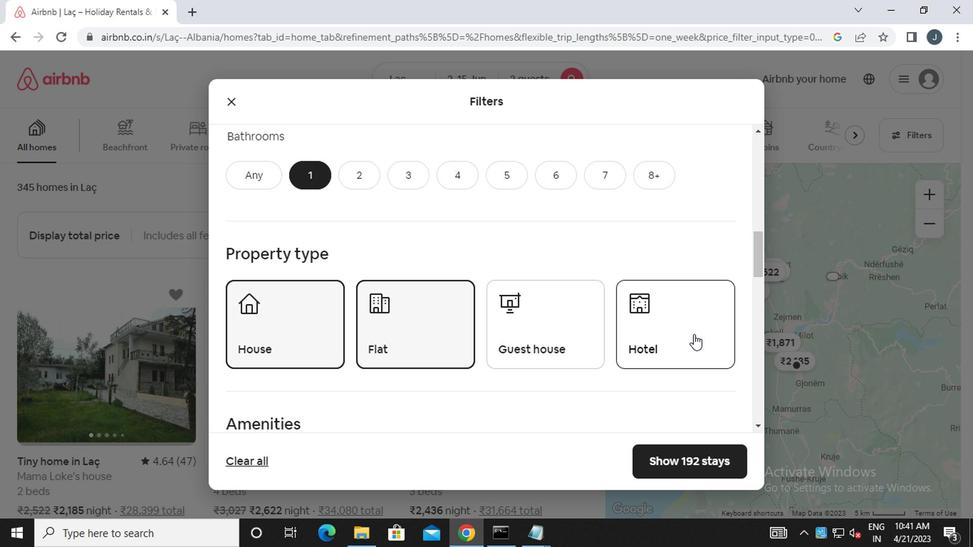 
Action: Mouse pressed left at (680, 336)
Screenshot: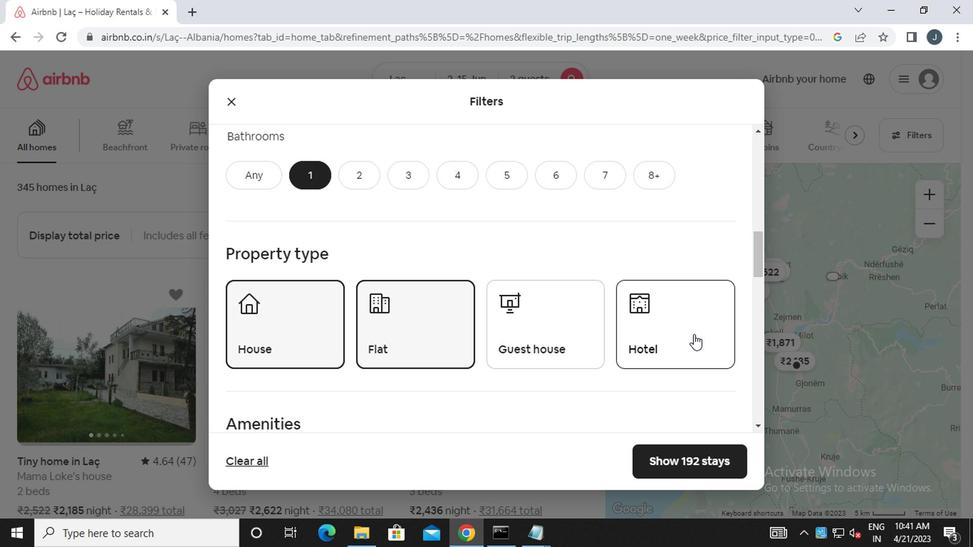 
Action: Mouse moved to (528, 346)
Screenshot: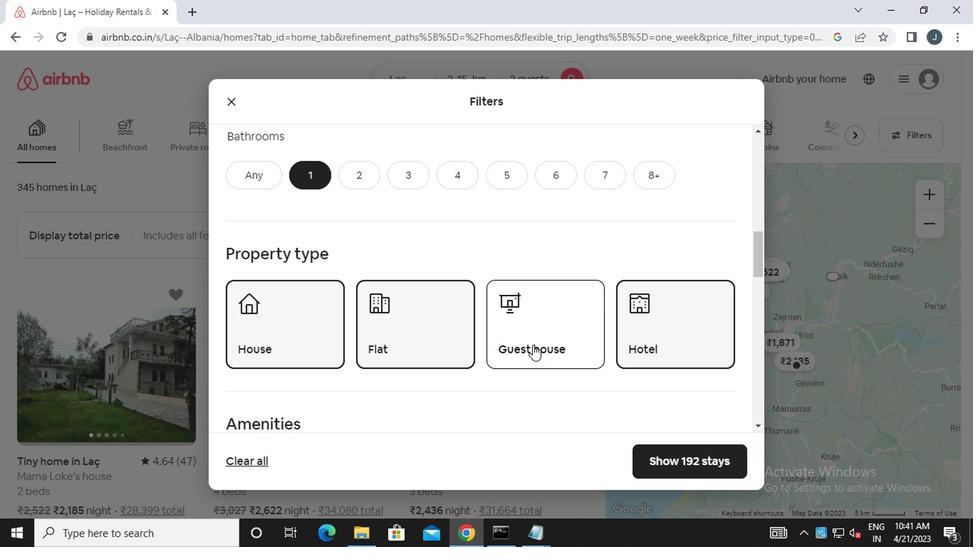 
Action: Mouse scrolled (528, 346) with delta (0, 0)
Screenshot: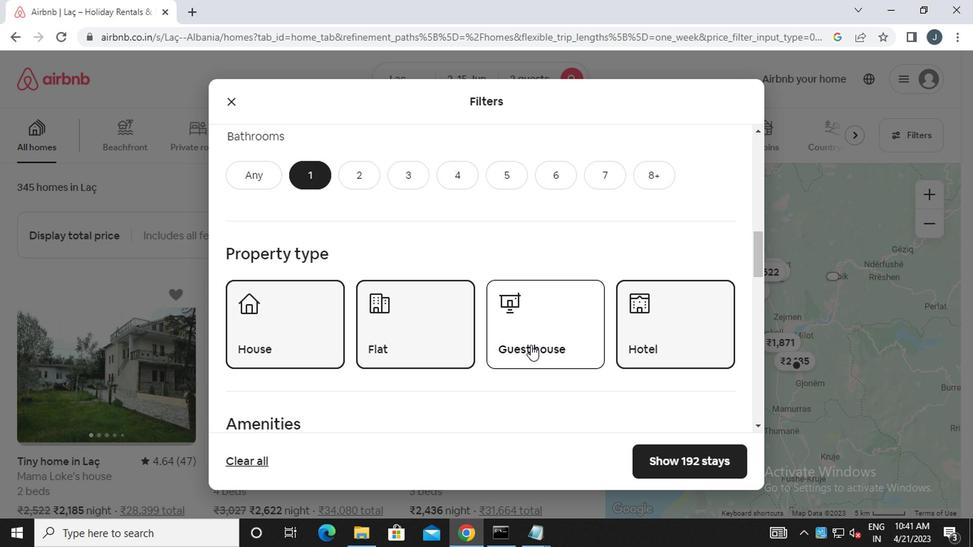 
Action: Mouse moved to (528, 346)
Screenshot: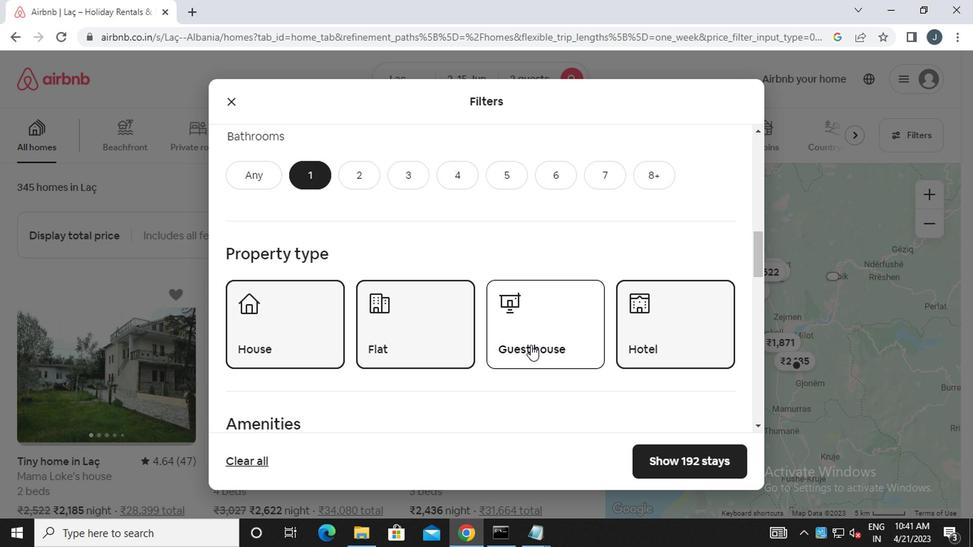 
Action: Mouse scrolled (528, 345) with delta (0, -1)
Screenshot: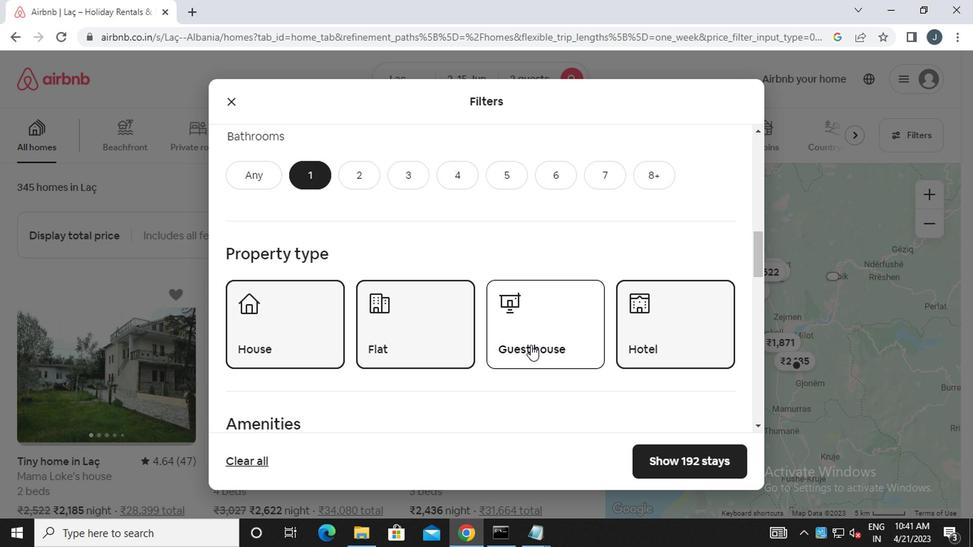 
Action: Mouse scrolled (528, 345) with delta (0, -1)
Screenshot: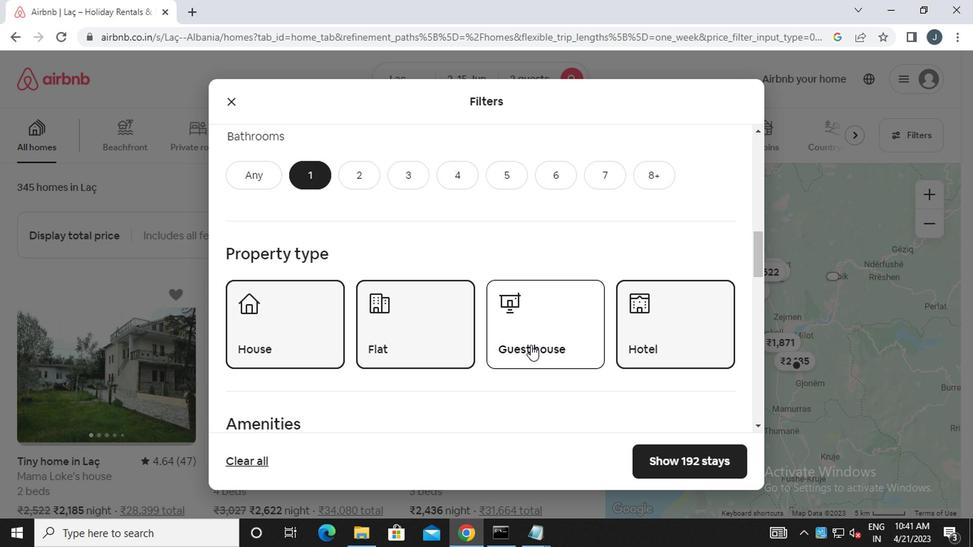 
Action: Mouse moved to (528, 346)
Screenshot: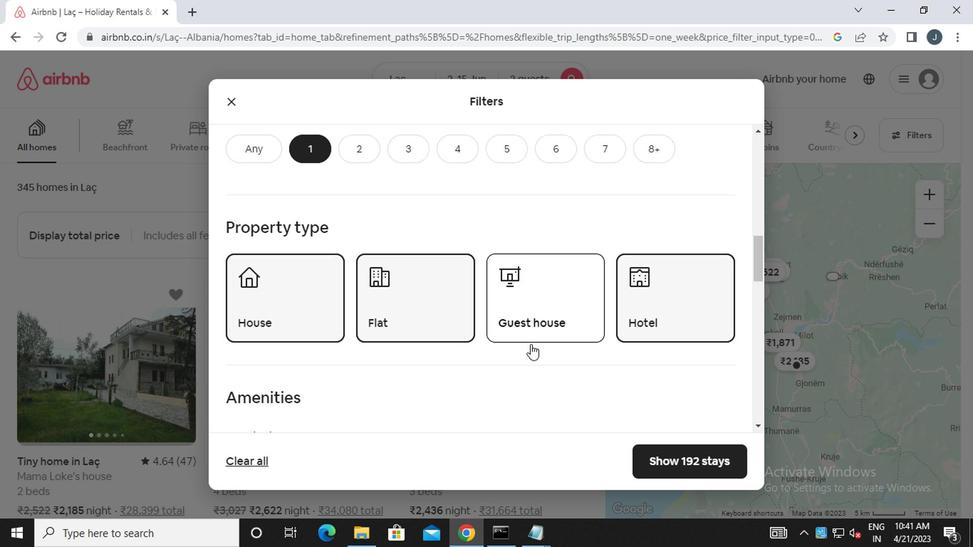 
Action: Mouse scrolled (528, 345) with delta (0, -1)
Screenshot: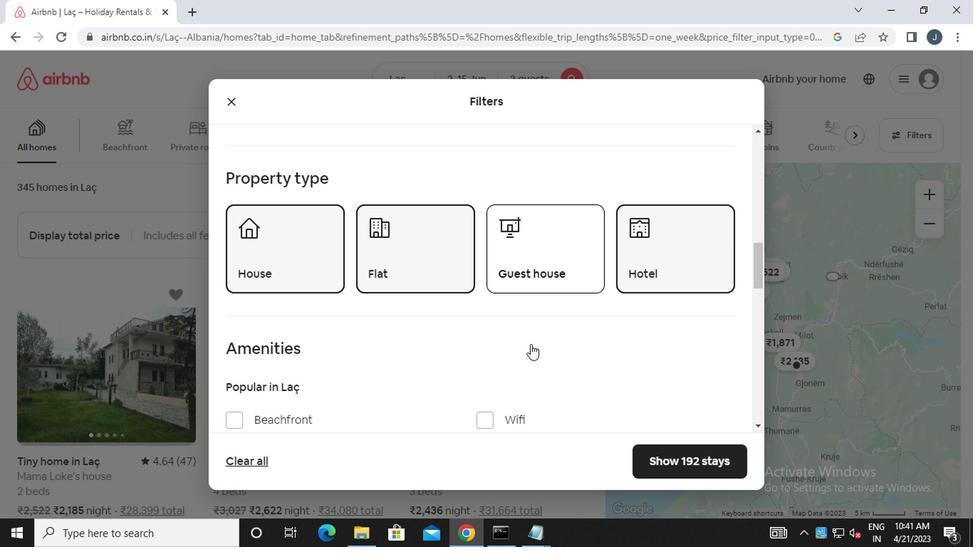 
Action: Mouse moved to (268, 313)
Screenshot: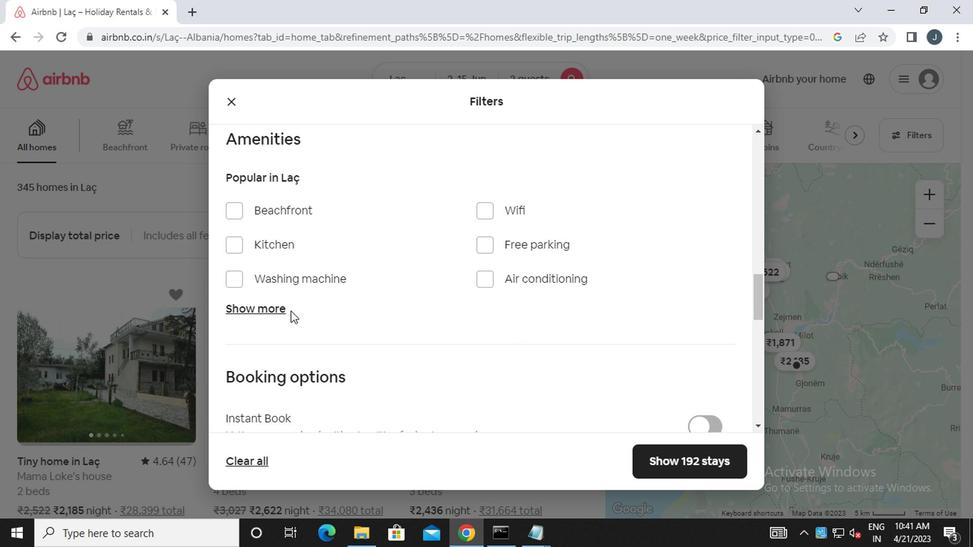 
Action: Mouse pressed left at (268, 313)
Screenshot: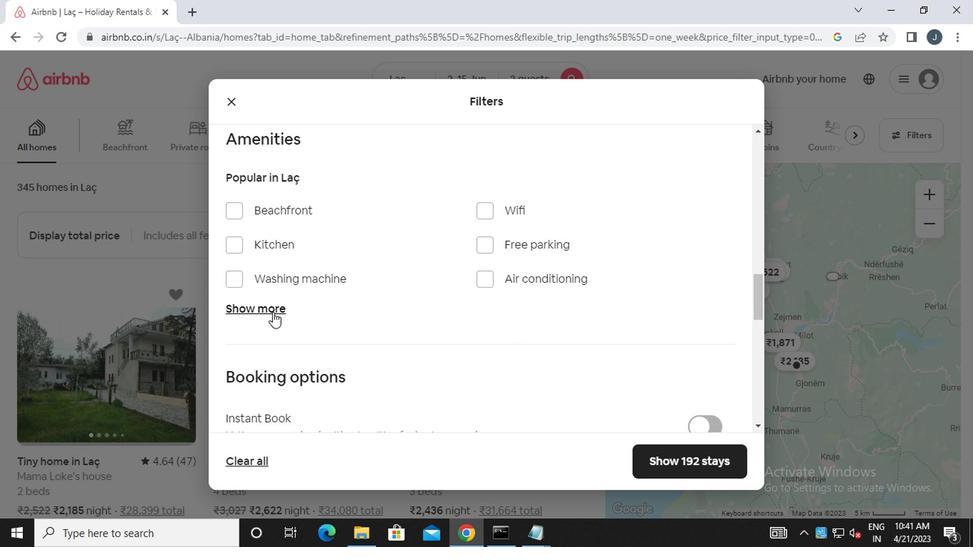 
Action: Mouse moved to (524, 363)
Screenshot: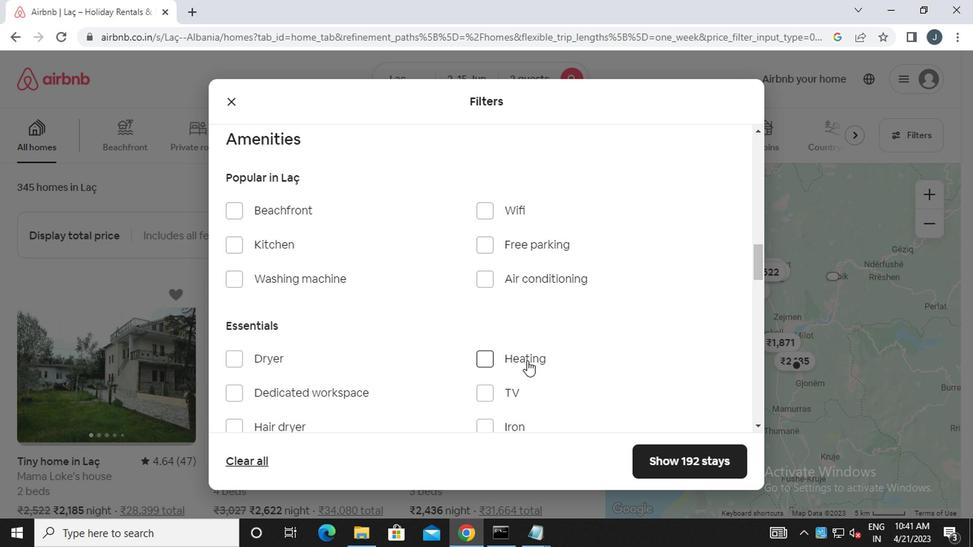 
Action: Mouse pressed left at (524, 363)
Screenshot: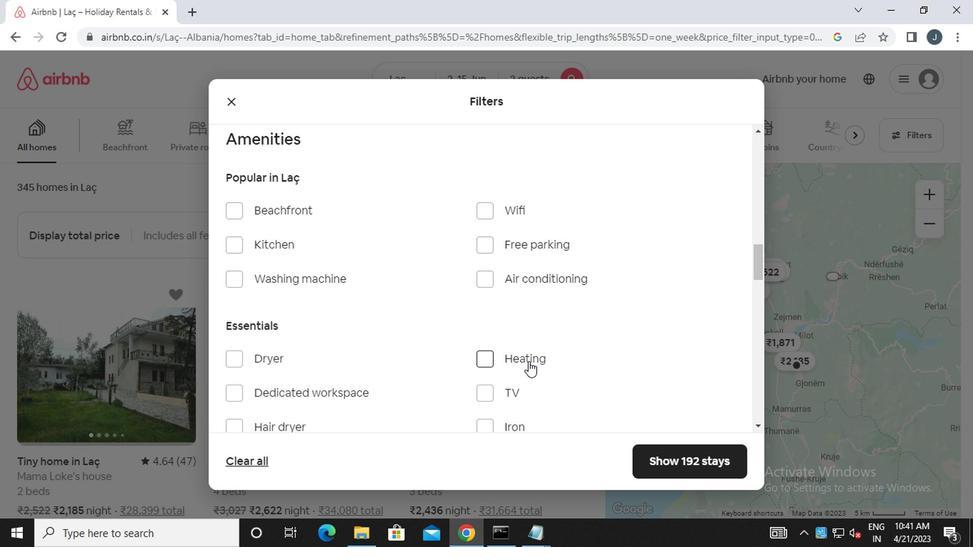 
Action: Mouse moved to (522, 363)
Screenshot: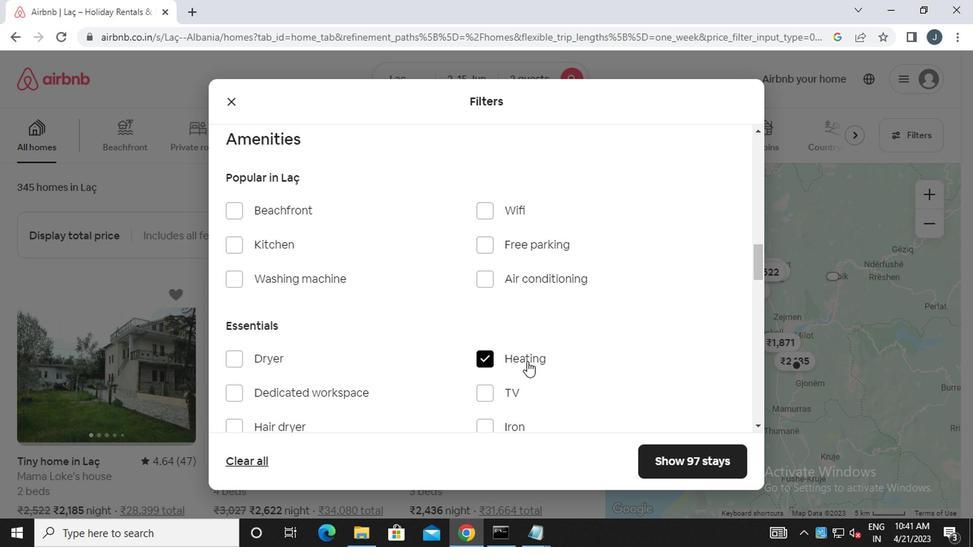 
Action: Mouse scrolled (522, 363) with delta (0, 0)
Screenshot: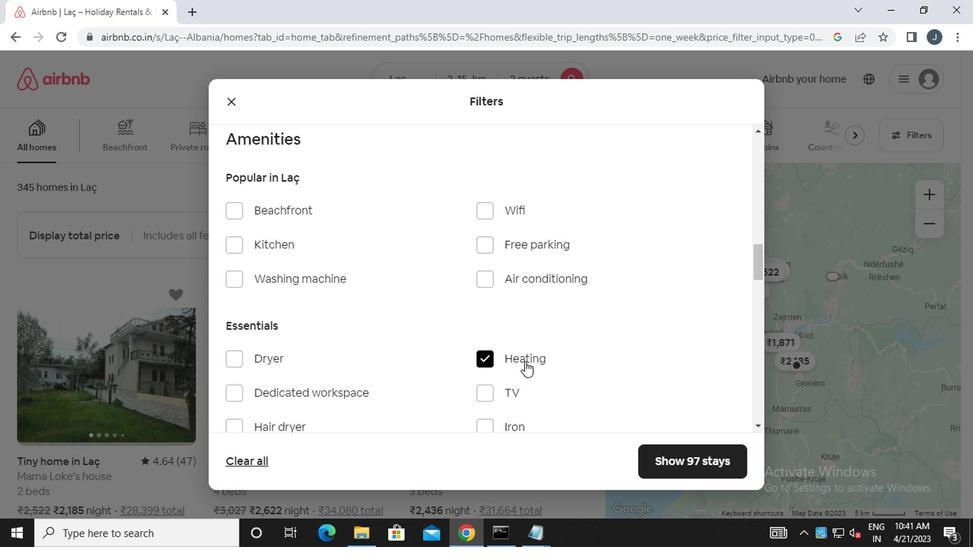 
Action: Mouse scrolled (522, 363) with delta (0, 0)
Screenshot: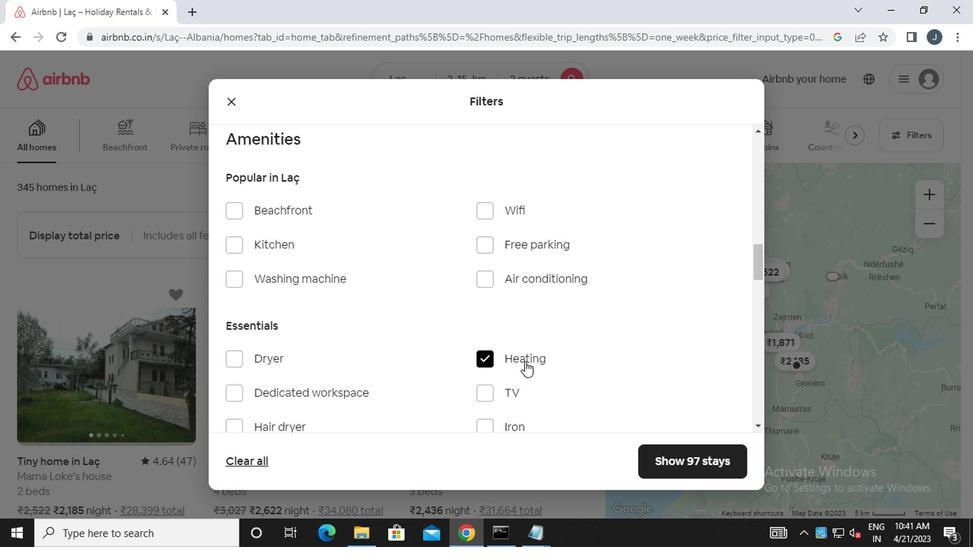 
Action: Mouse moved to (522, 363)
Screenshot: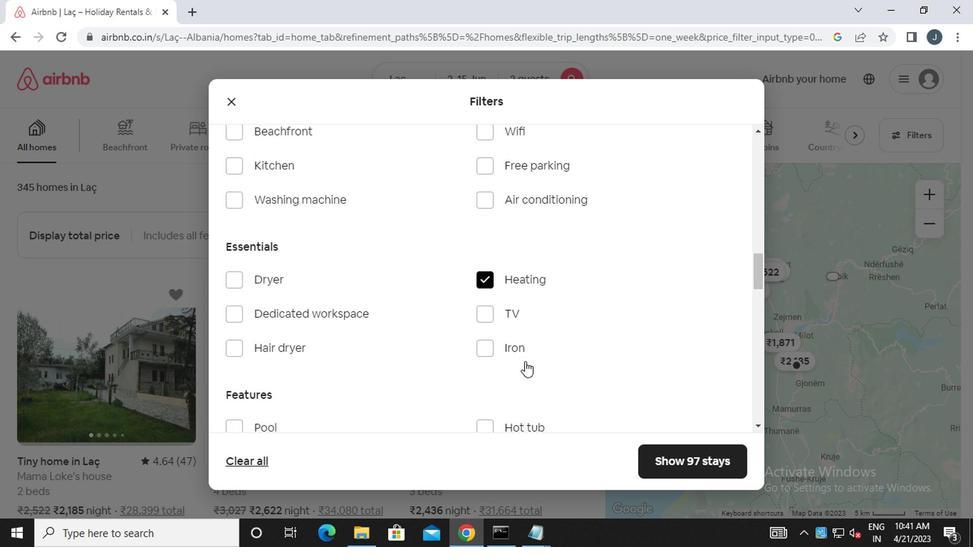 
Action: Mouse scrolled (522, 363) with delta (0, 0)
Screenshot: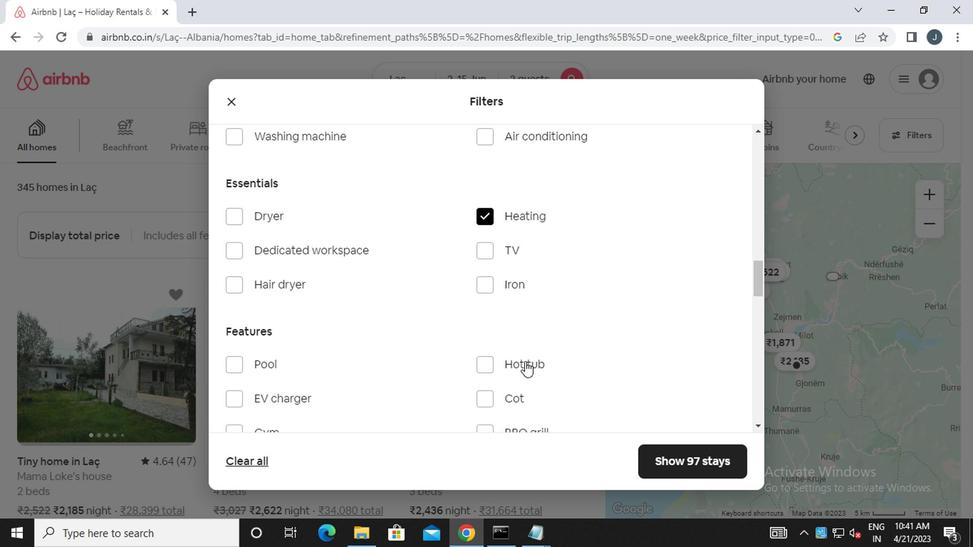 
Action: Mouse scrolled (522, 363) with delta (0, 0)
Screenshot: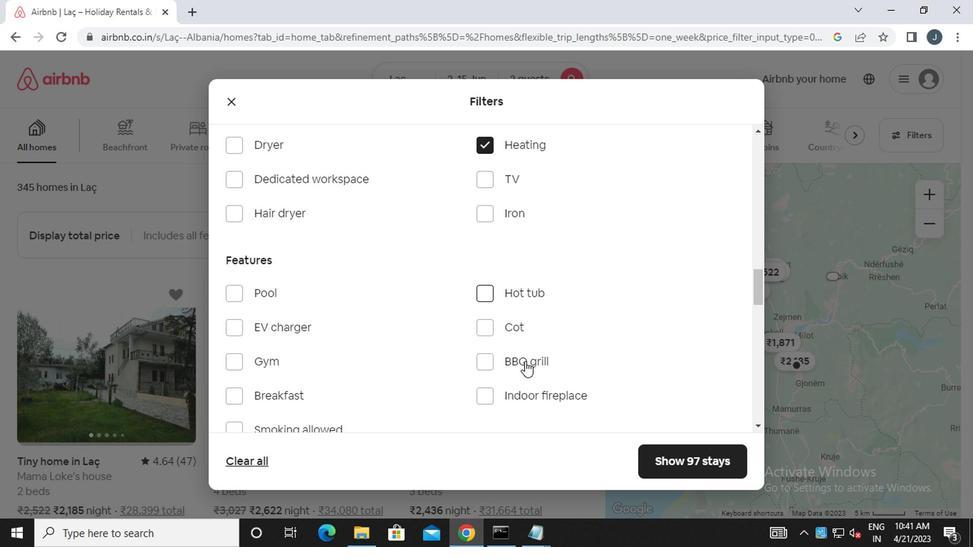 
Action: Mouse scrolled (522, 363) with delta (0, 0)
Screenshot: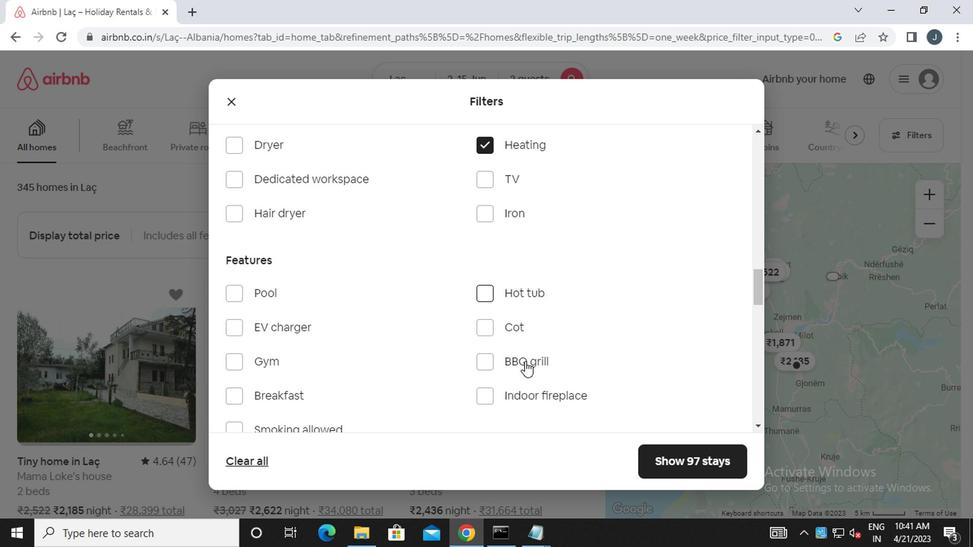 
Action: Mouse scrolled (522, 363) with delta (0, 0)
Screenshot: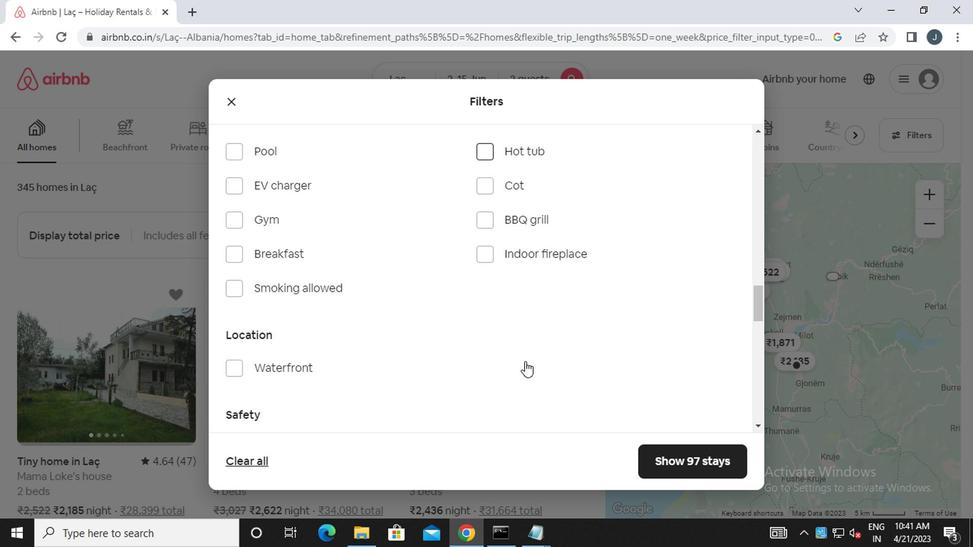 
Action: Mouse scrolled (522, 363) with delta (0, 0)
Screenshot: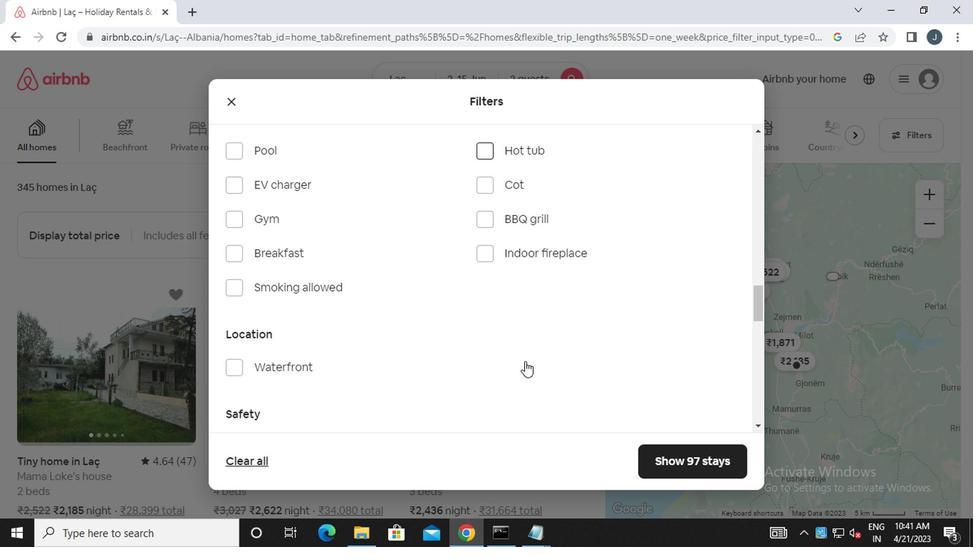 
Action: Mouse scrolled (522, 363) with delta (0, 0)
Screenshot: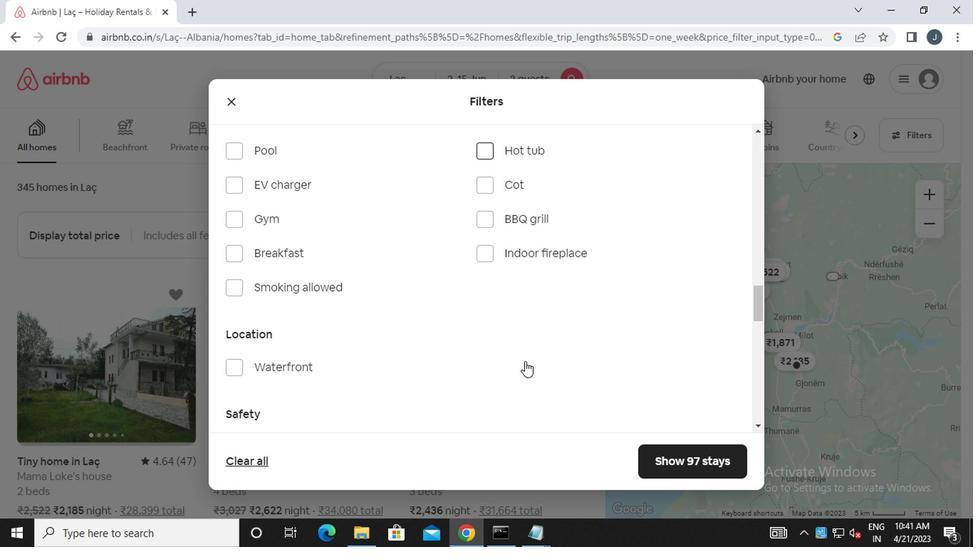 
Action: Mouse moved to (626, 347)
Screenshot: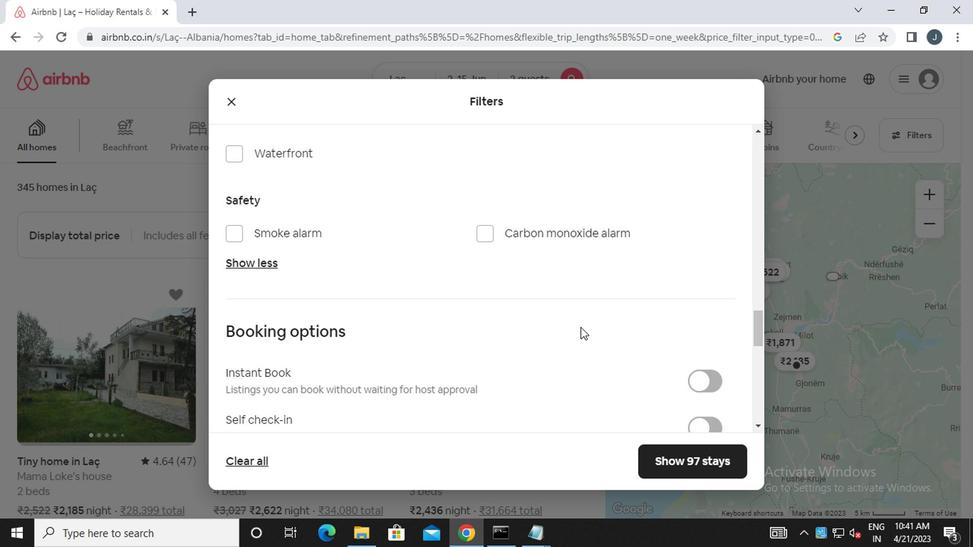 
Action: Mouse scrolled (626, 346) with delta (0, -1)
Screenshot: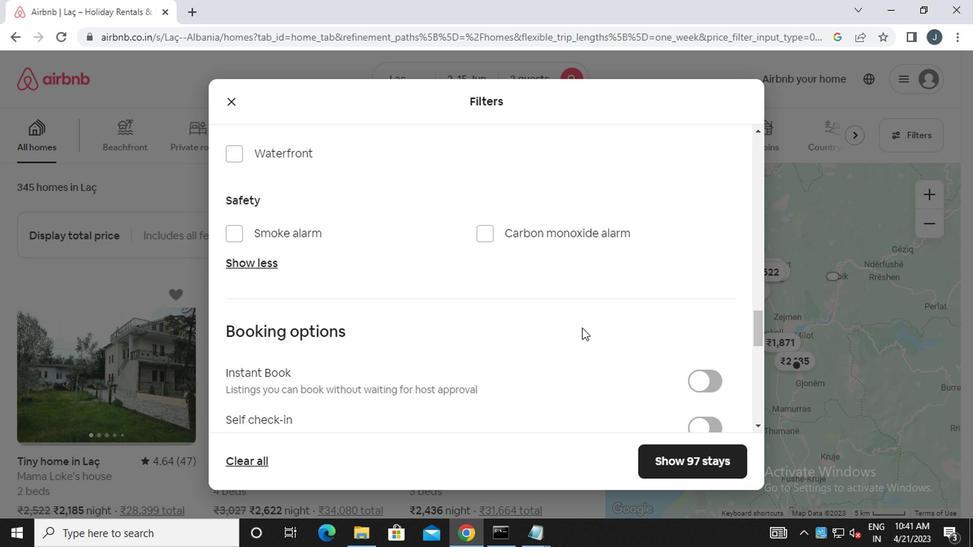 
Action: Mouse moved to (626, 347)
Screenshot: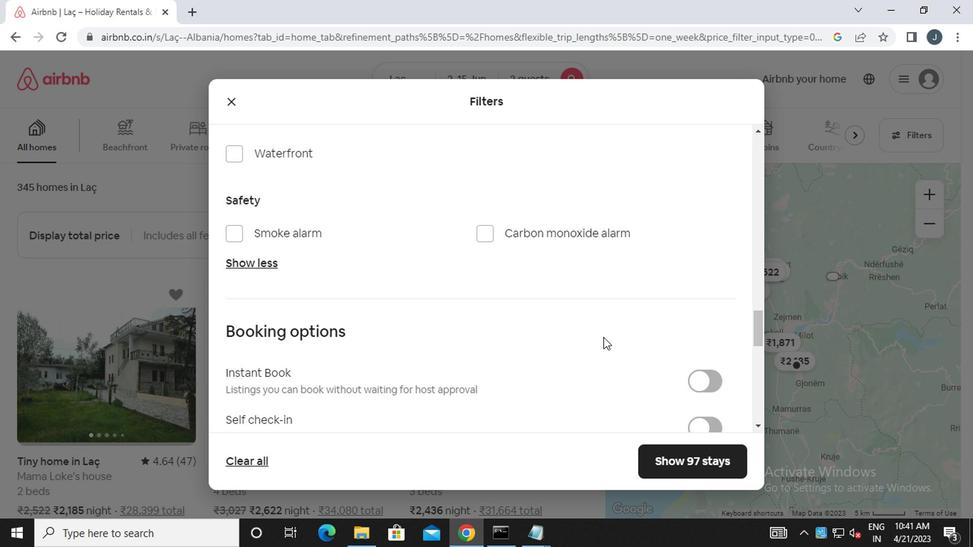 
Action: Mouse scrolled (626, 346) with delta (0, -1)
Screenshot: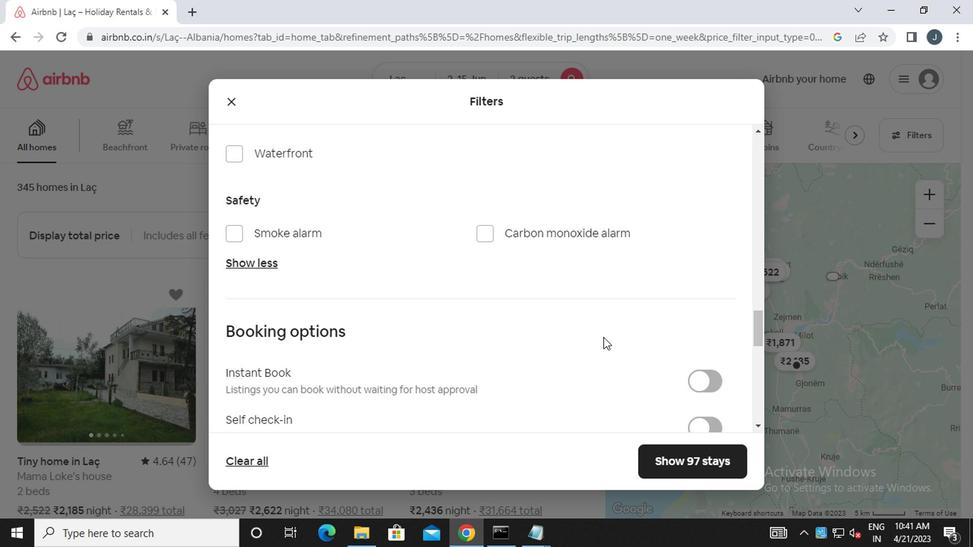 
Action: Mouse moved to (708, 287)
Screenshot: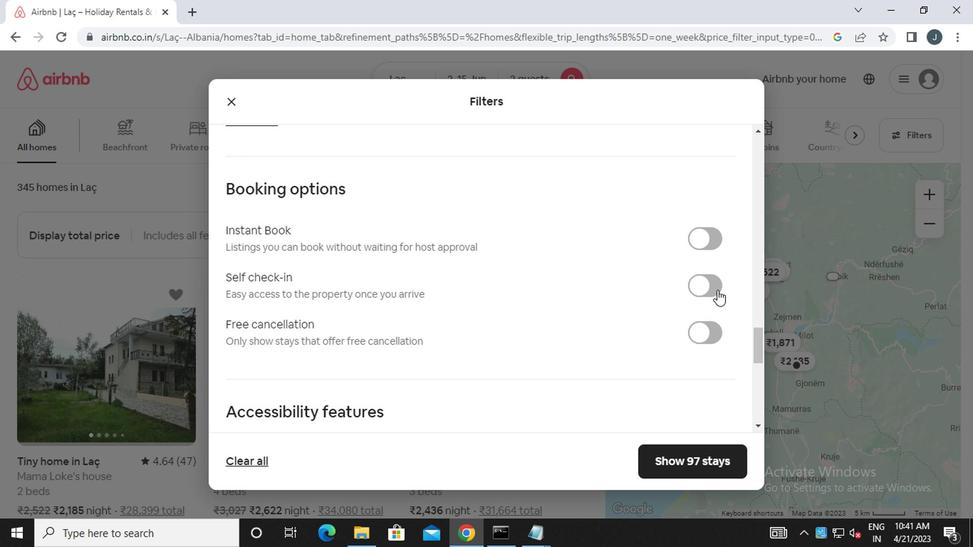 
Action: Mouse pressed left at (708, 287)
Screenshot: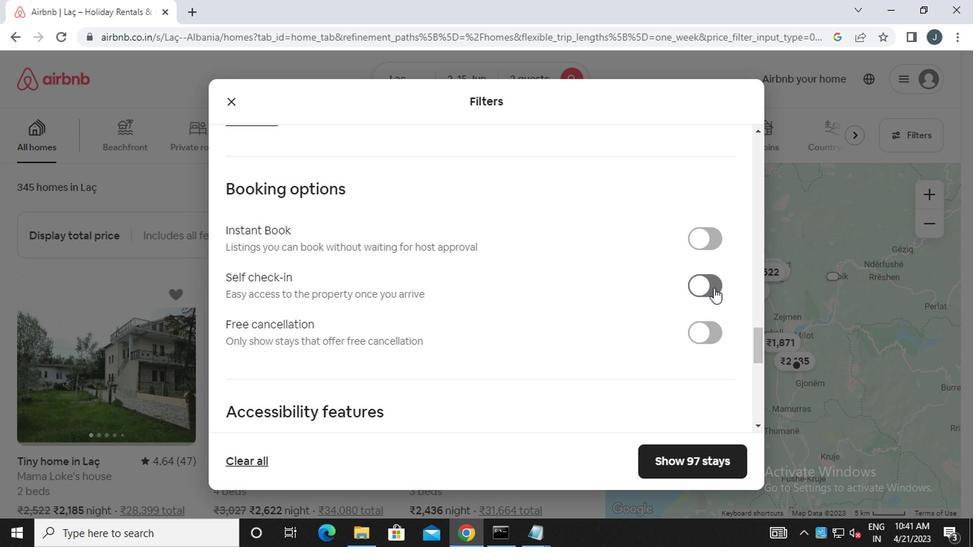 
Action: Mouse moved to (625, 299)
Screenshot: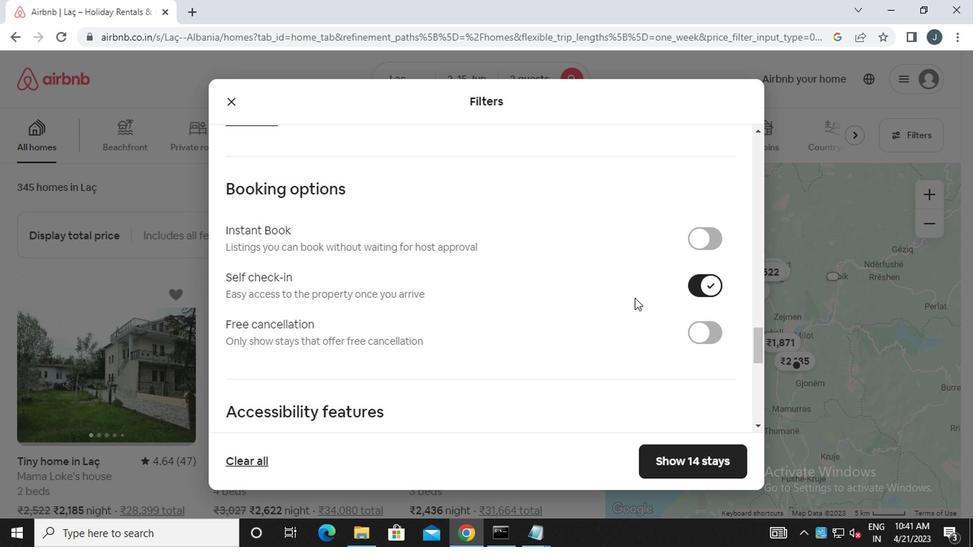 
Action: Mouse scrolled (625, 298) with delta (0, -1)
Screenshot: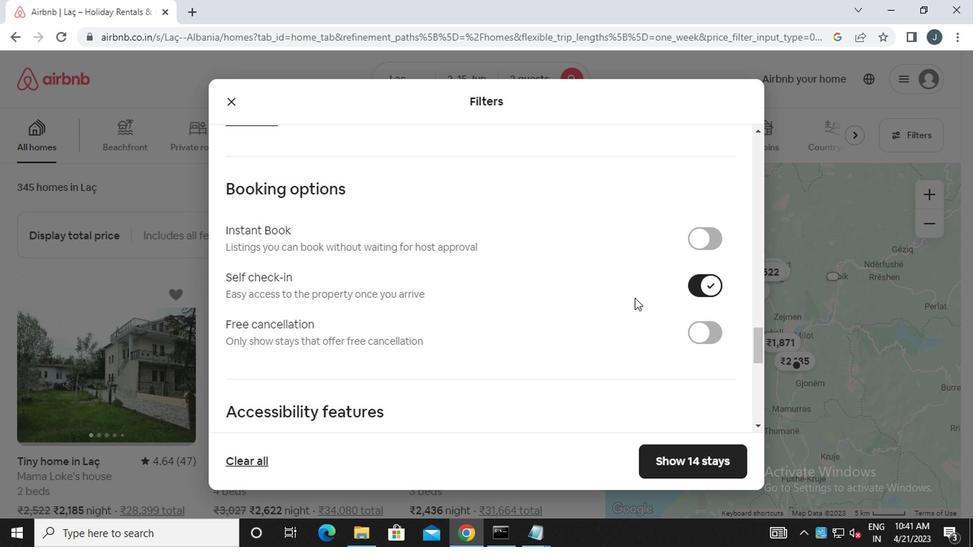 
Action: Mouse moved to (624, 300)
Screenshot: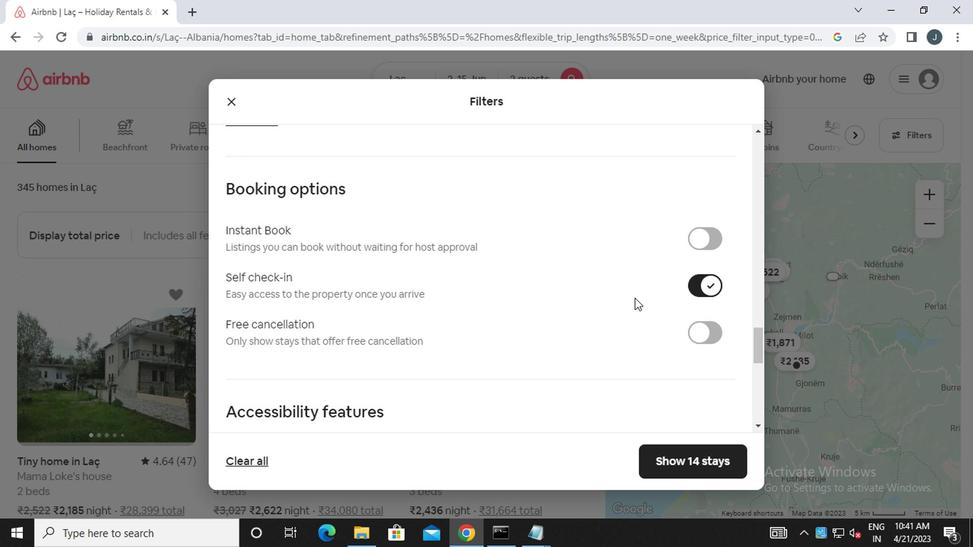 
Action: Mouse scrolled (624, 299) with delta (0, 0)
Screenshot: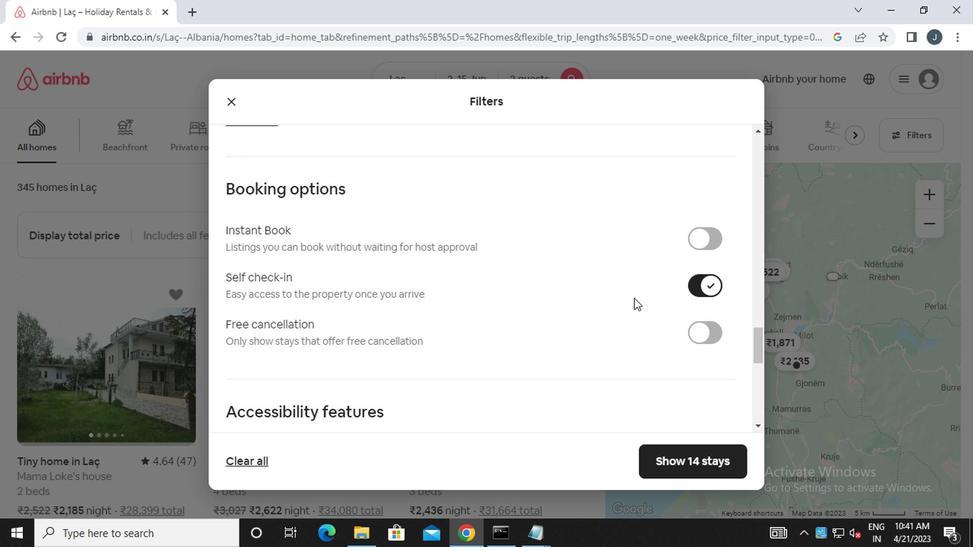 
Action: Mouse moved to (623, 300)
Screenshot: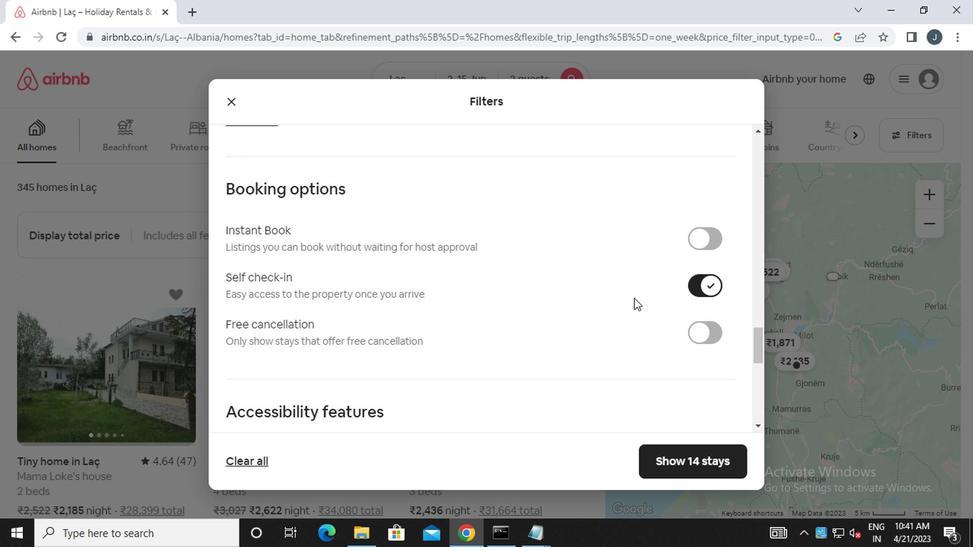 
Action: Mouse scrolled (623, 299) with delta (0, 0)
Screenshot: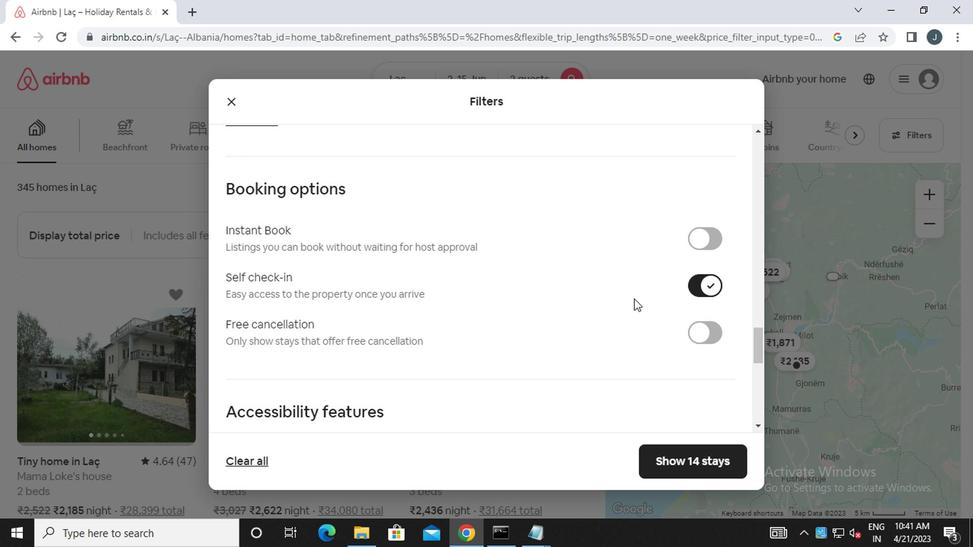 
Action: Mouse moved to (623, 300)
Screenshot: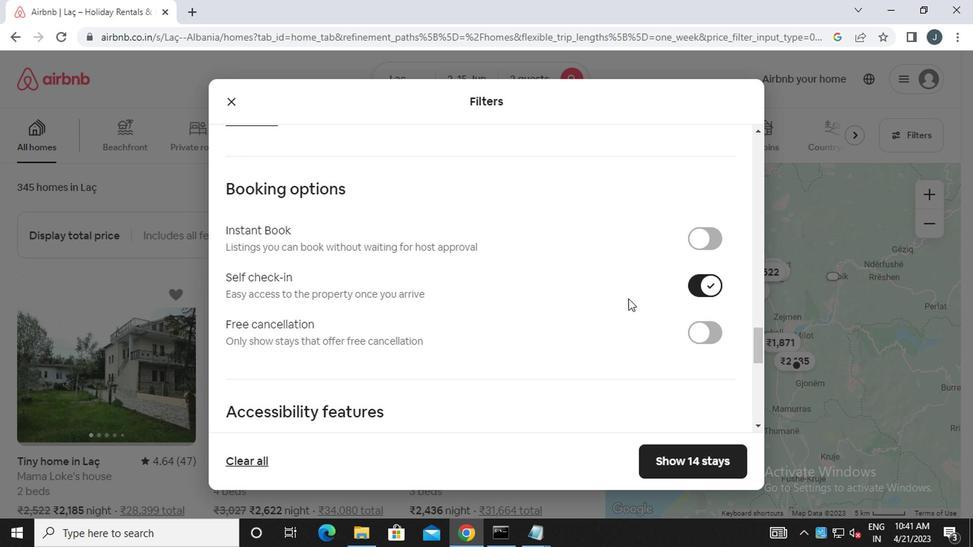 
Action: Mouse scrolled (623, 299) with delta (0, 0)
Screenshot: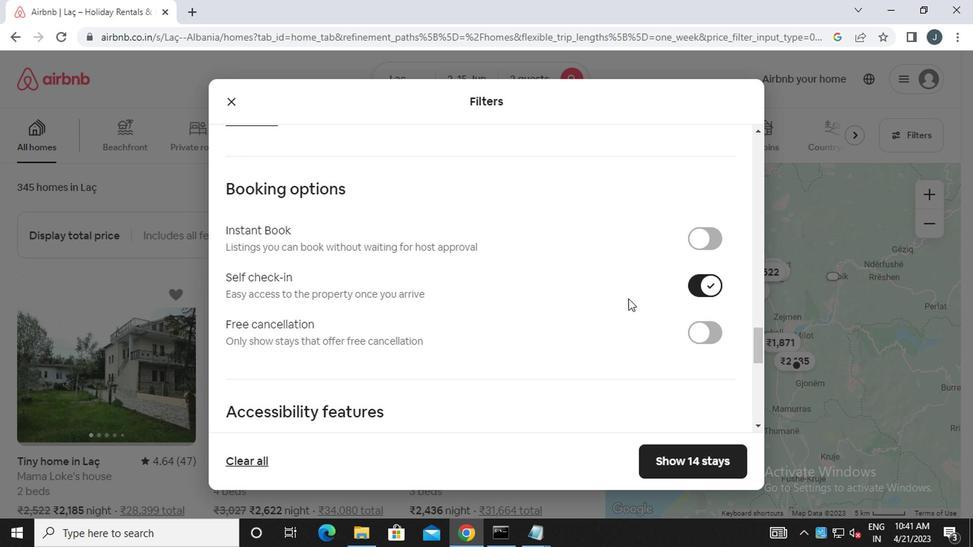 
Action: Mouse moved to (597, 306)
Screenshot: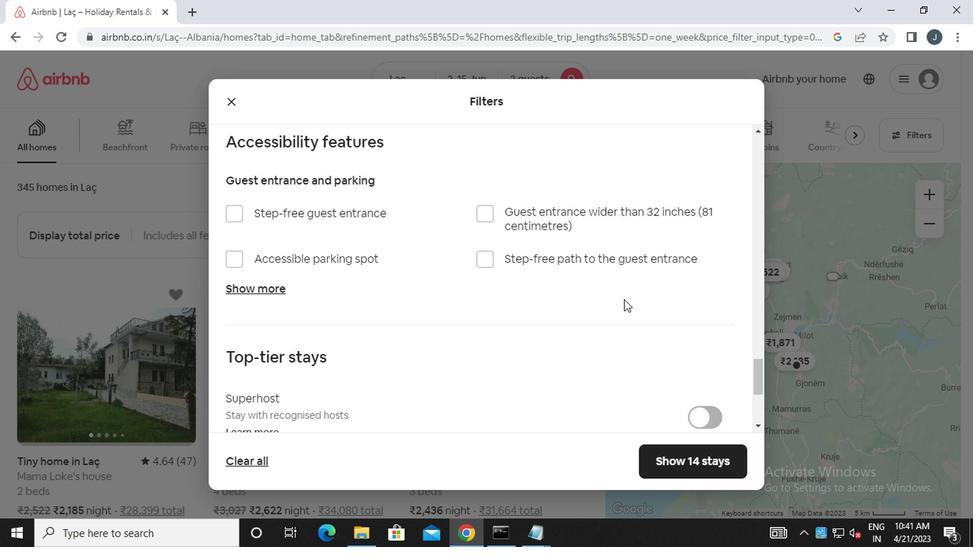 
Action: Mouse scrolled (597, 305) with delta (0, -1)
Screenshot: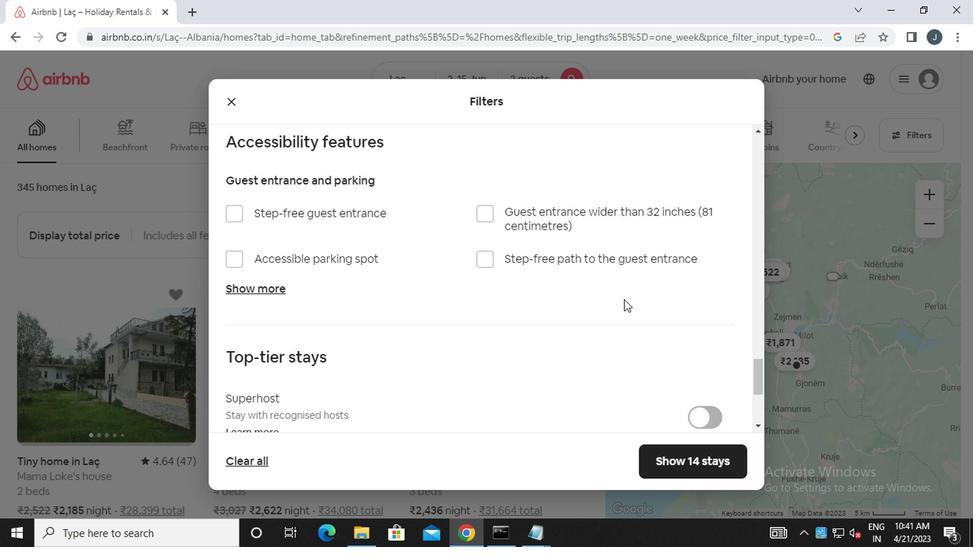 
Action: Mouse moved to (596, 306)
Screenshot: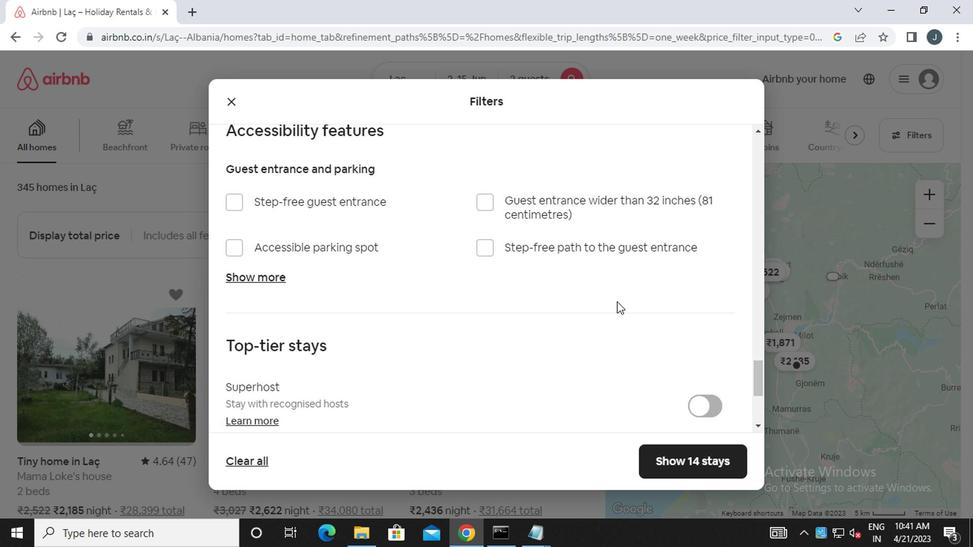 
Action: Mouse scrolled (596, 305) with delta (0, -1)
Screenshot: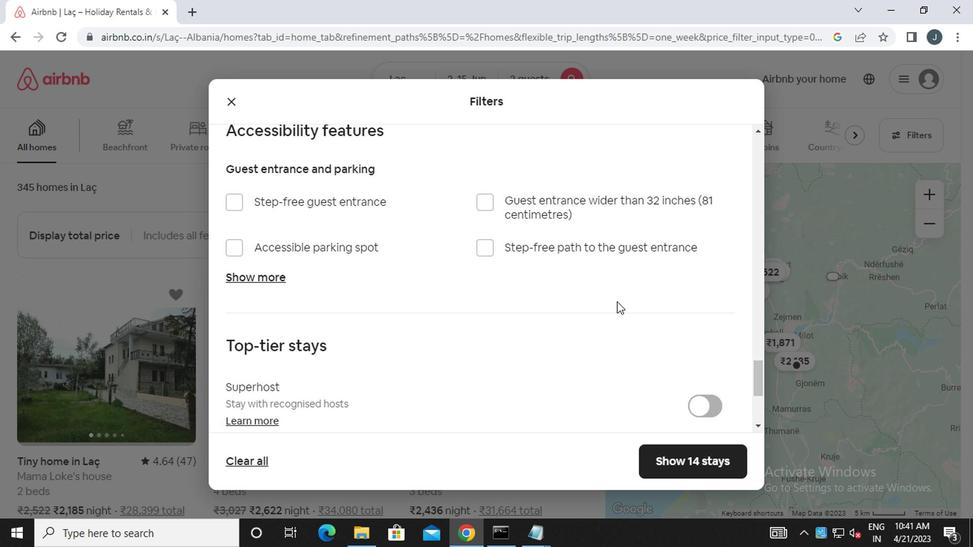 
Action: Mouse moved to (594, 308)
Screenshot: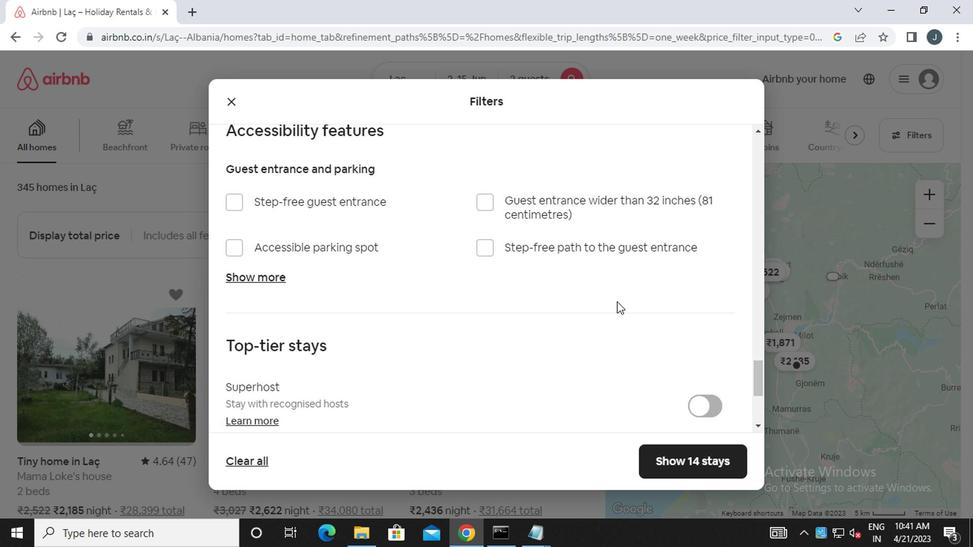 
Action: Mouse scrolled (594, 307) with delta (0, 0)
Screenshot: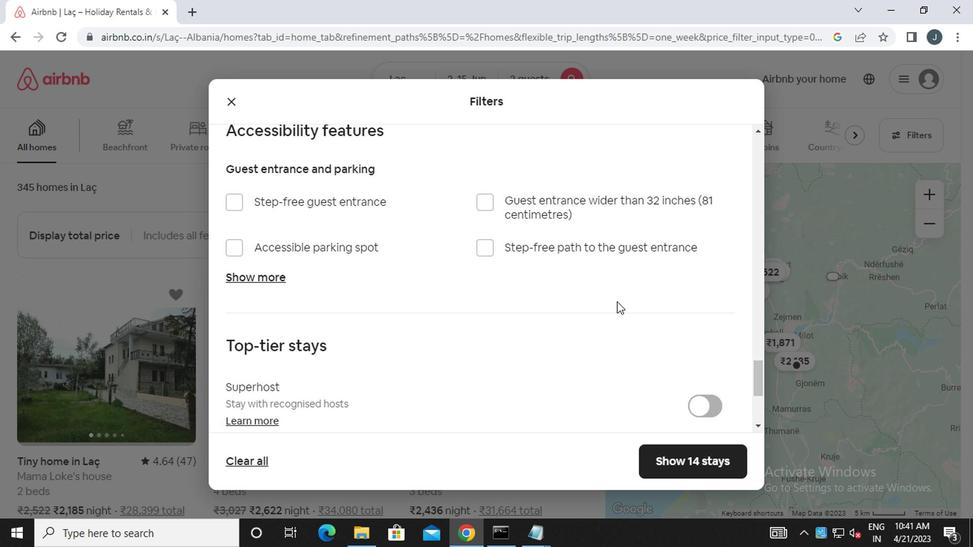 
Action: Mouse moved to (588, 309)
Screenshot: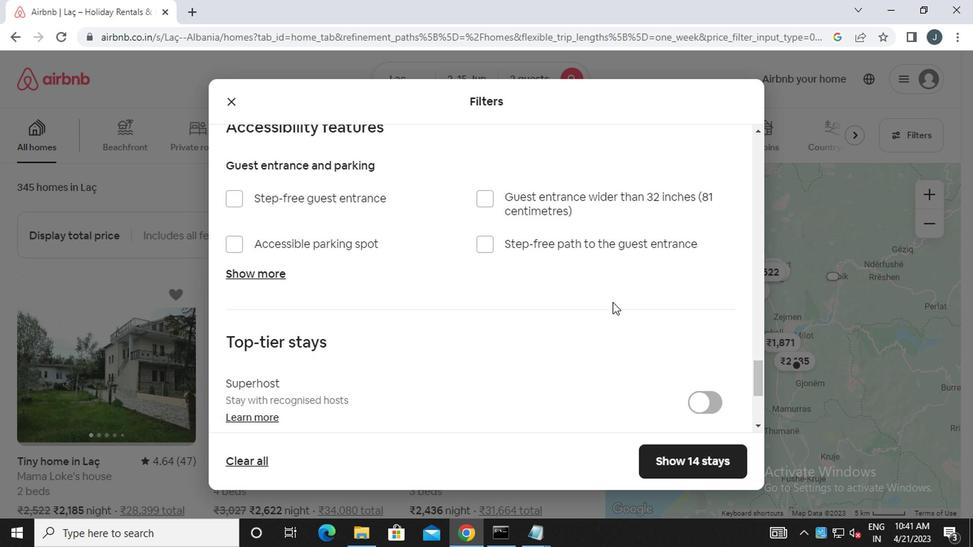 
Action: Mouse scrolled (588, 308) with delta (0, -1)
Screenshot: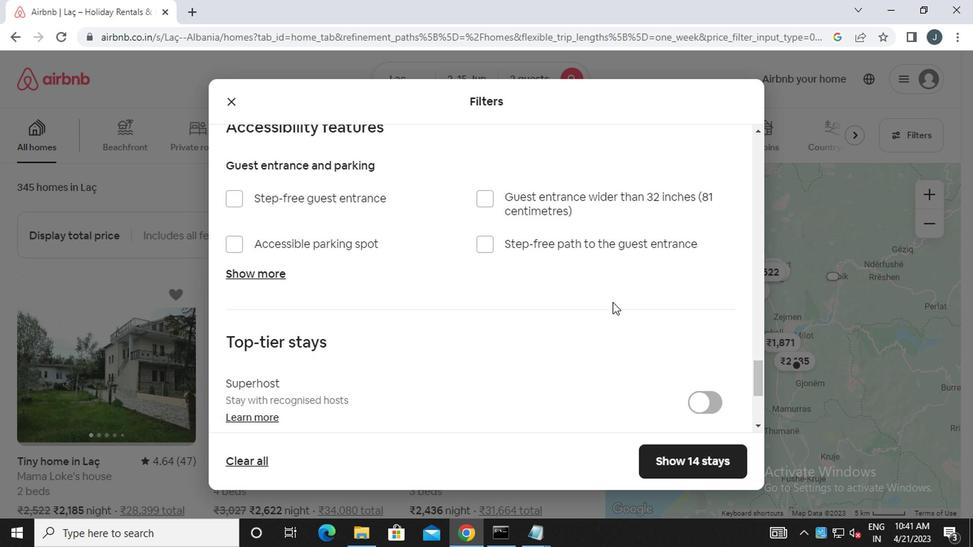 
Action: Mouse moved to (571, 312)
Screenshot: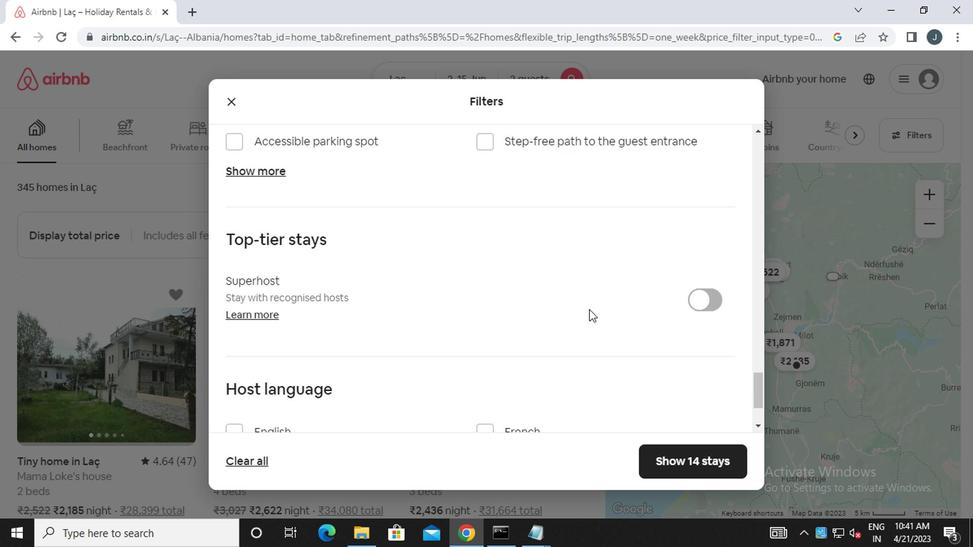 
Action: Mouse scrolled (571, 311) with delta (0, -1)
Screenshot: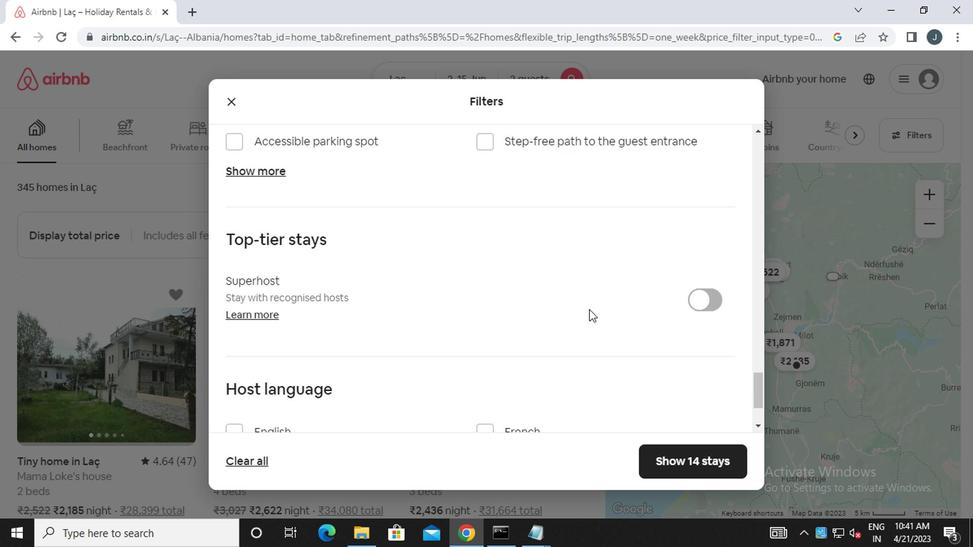 
Action: Mouse moved to (571, 312)
Screenshot: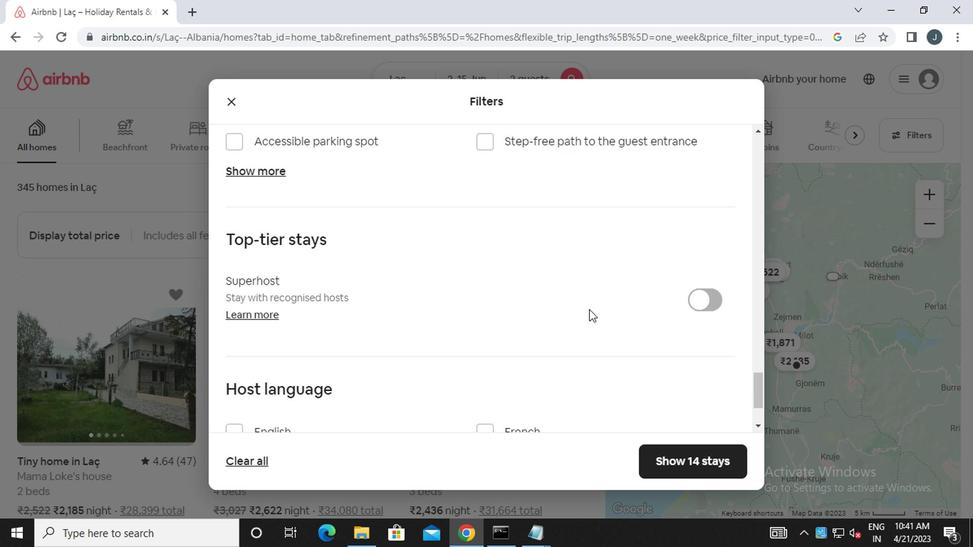 
Action: Mouse scrolled (571, 311) with delta (0, -1)
Screenshot: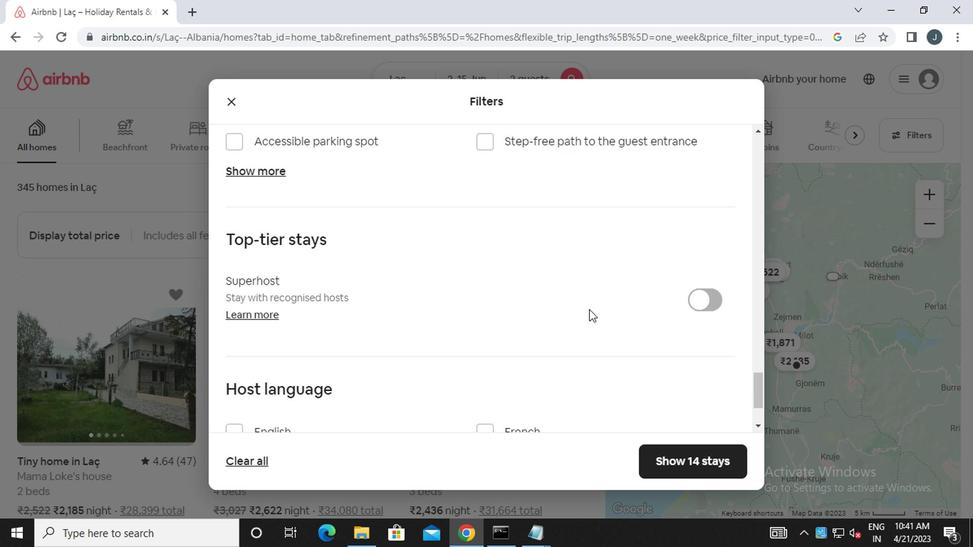 
Action: Mouse scrolled (571, 311) with delta (0, -1)
Screenshot: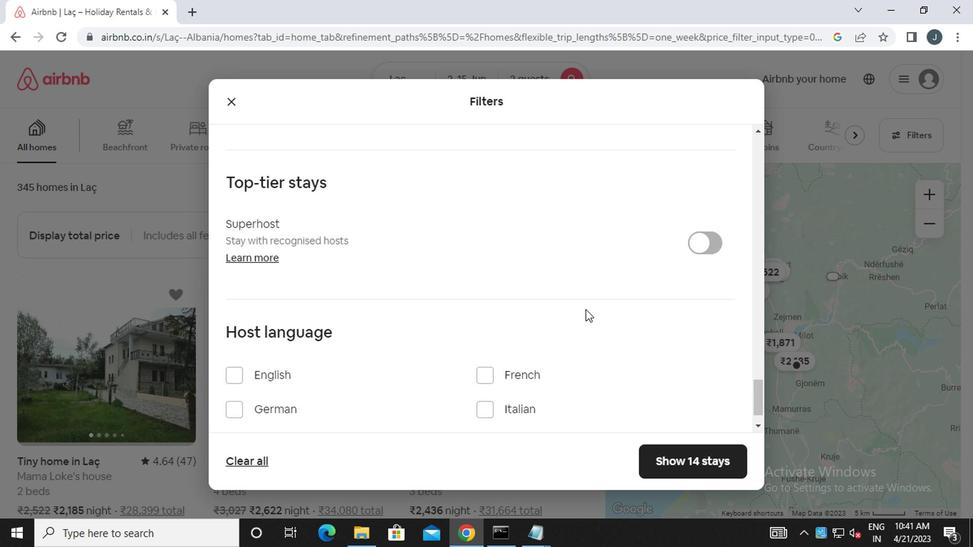
Action: Mouse moved to (570, 313)
Screenshot: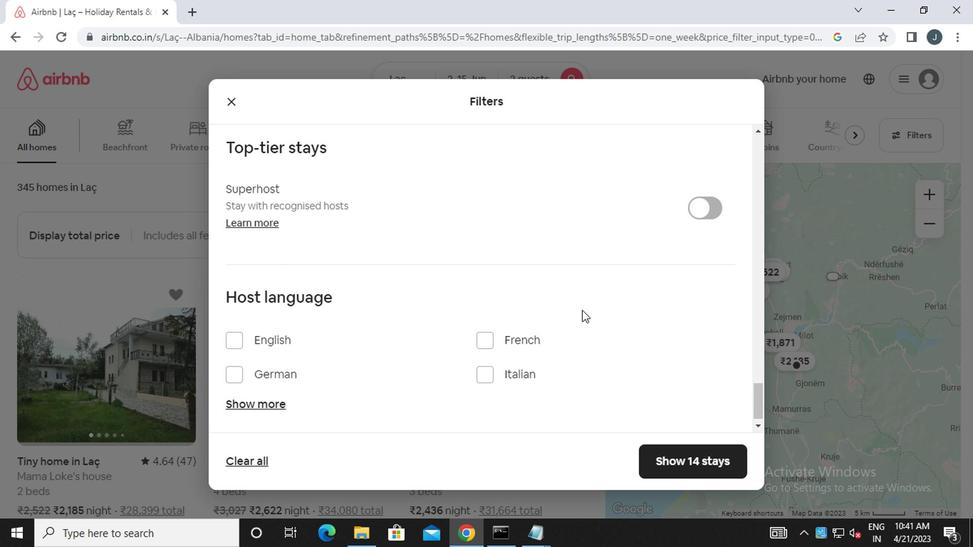 
Action: Mouse scrolled (570, 312) with delta (0, 0)
Screenshot: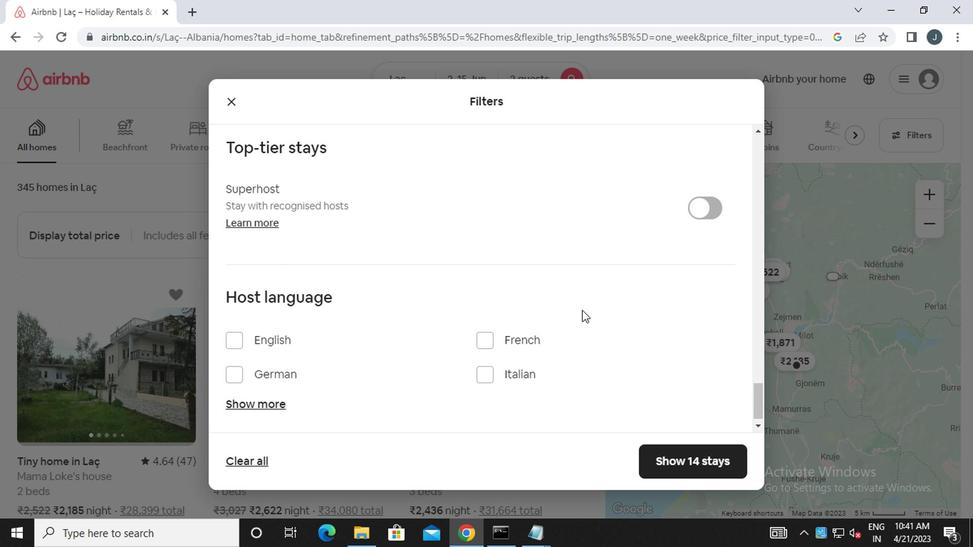 
Action: Mouse moved to (251, 336)
Screenshot: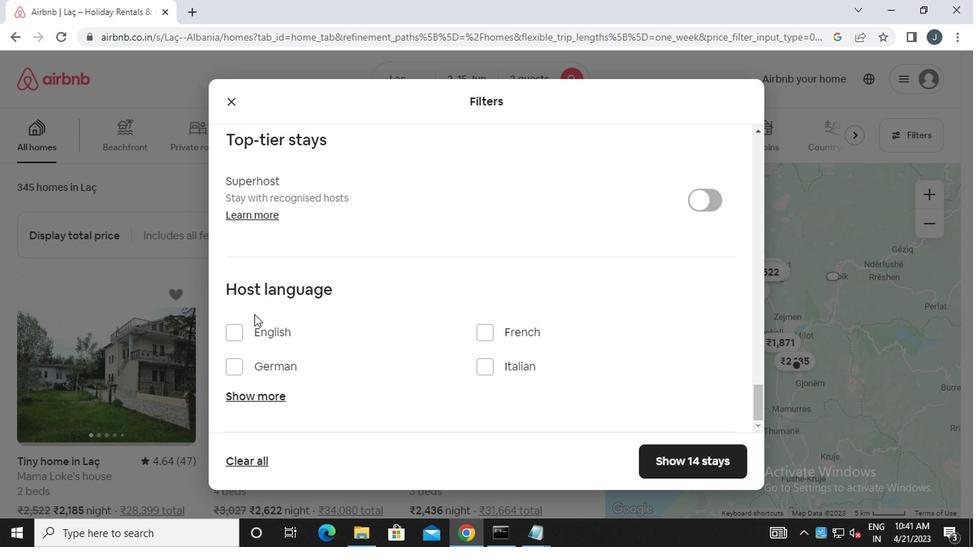 
Action: Mouse pressed left at (251, 336)
Screenshot: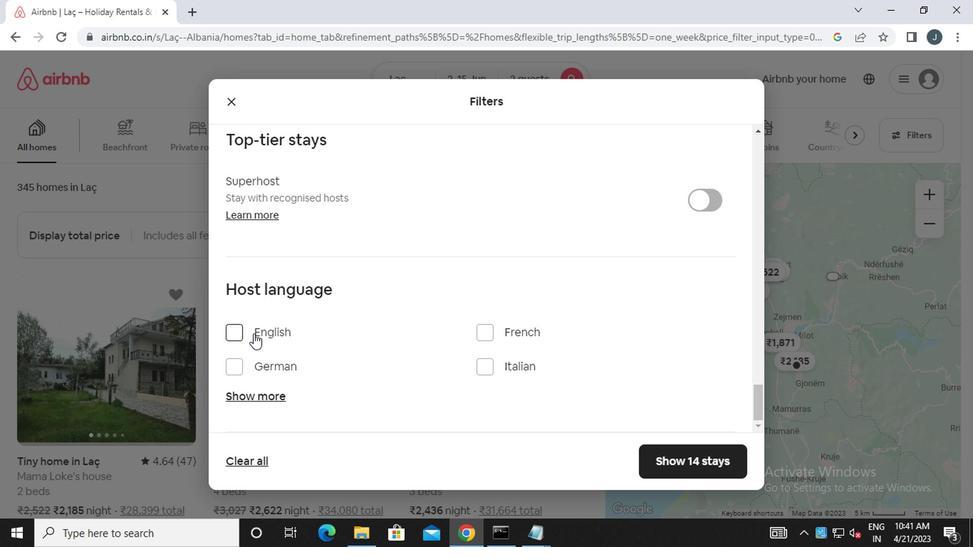 
Action: Mouse moved to (684, 462)
Screenshot: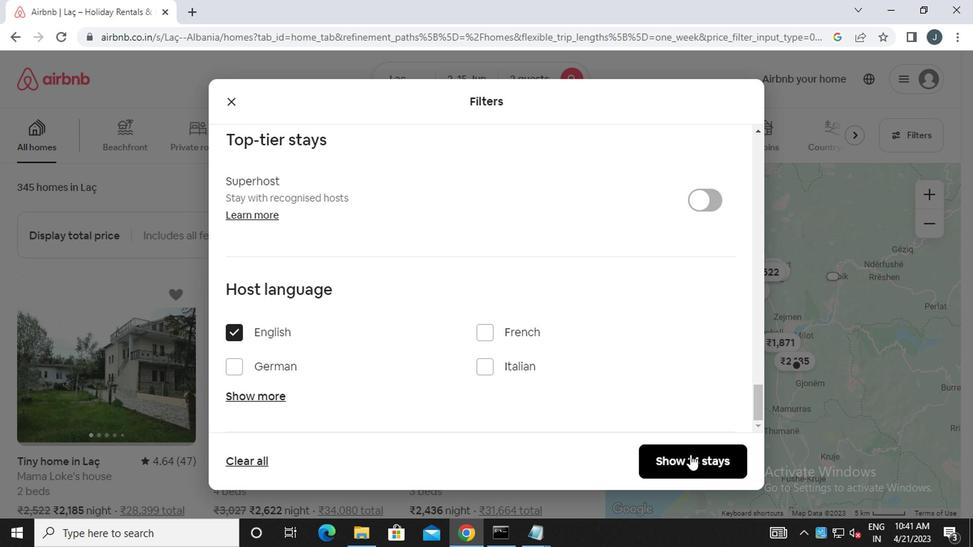 
Action: Mouse pressed left at (684, 462)
Screenshot: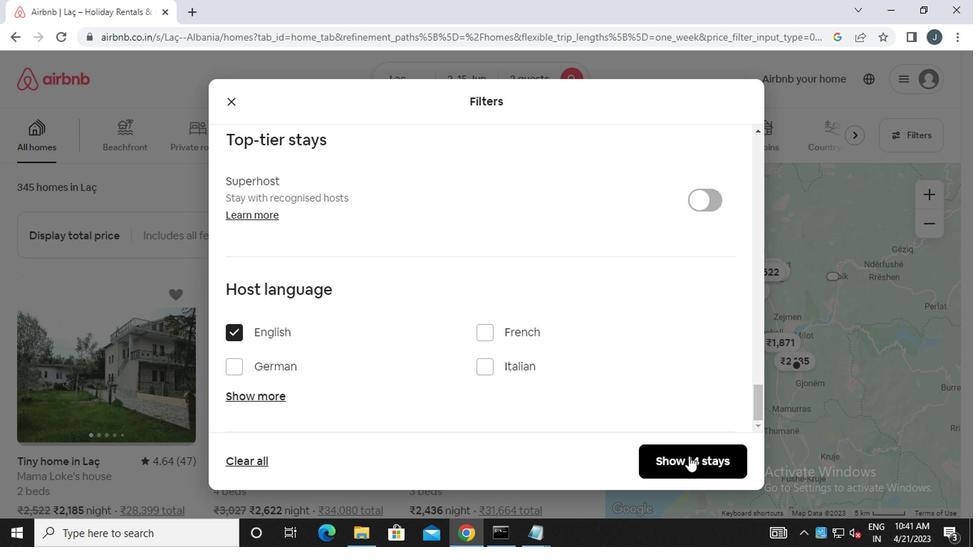 
Action: Mouse moved to (681, 457)
Screenshot: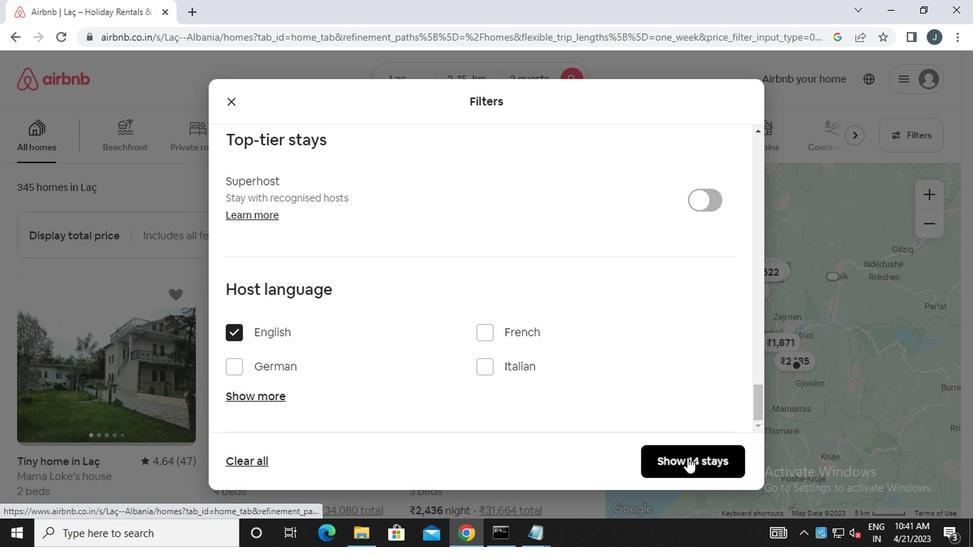 
